 Task: open an excel sheet and write heading  Budget Tracker. Add Descriptions in a column and its values below  'Salary, Rent, Dining Out, Internet Bill, Groceries, Utilities Bill, Gas & Savings. 'Add Categories in next column and its values below  Income, Housing, Food, Utilities, Food, Utilities, Transportation & Savings. Add amount in next column and its values below  $2,500, $800, $100, $50, $200, $100, $100, $50 & $500. Add Dates in next column and its values below  2023-05-01, 2023-05-05, 2023-05-10, 2023-05-15, 2023-05-19, 2023-05-22, 2023-05-25 & 2023-05-30. Add Income/ Expense in next column and its values below  Income, Expense, Expense, Expense, Expense, Expense, Expense & IncomeSave page BankTransactions logbook
Action: Key pressed <Key.shift>Budget<Key.space><Key.shift>Tracker<Key.down><Key.shift><Key.shift>Descriptions<Key.down><Key.shift>Salary<Key.down><Key.shift>Rent<Key.down><Key.shift>Dining<Key.space><Key.shift_r>Out<Key.down><Key.shift_r>Iny<Key.backspace>ternet<Key.space><Key.shift_r><Key.shift_r><Key.shift_r><Key.shift_r><Key.shift_r><Key.shift_r>Bill<Key.down><Key.shift><Key.shift><Key.shift><Key.shift><Key.shift><Key.shift><Key.shift><Key.shift>Groceries<Key.down><Key.shift>Utilities<Key.space><Key.shift>Bill<Key.down><Key.shift>Gas<Key.down><Key.shift>Savings<Key.up><Key.up><Key.up><Key.down>
Screenshot: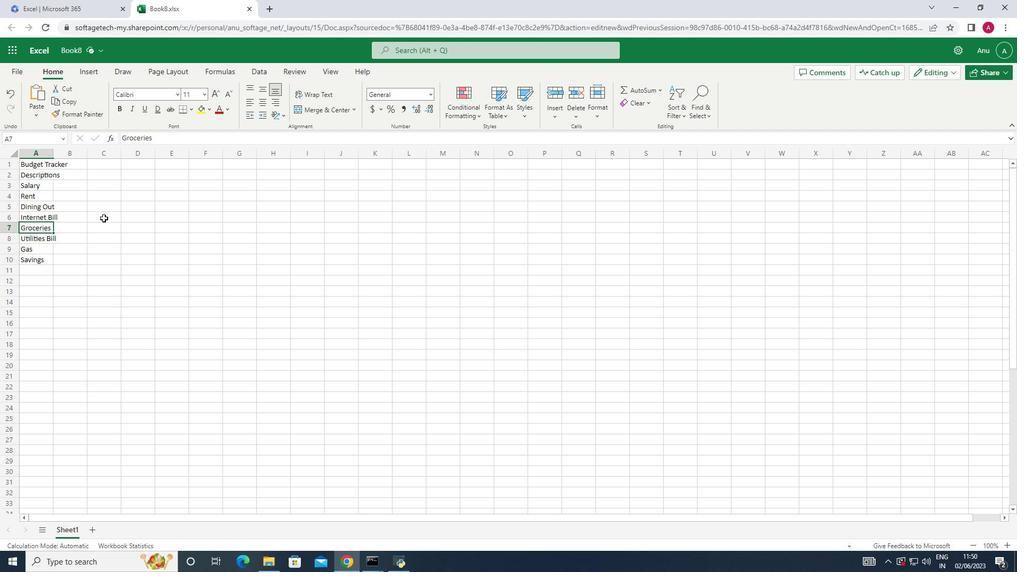 
Action: Mouse moved to (82, 171)
Screenshot: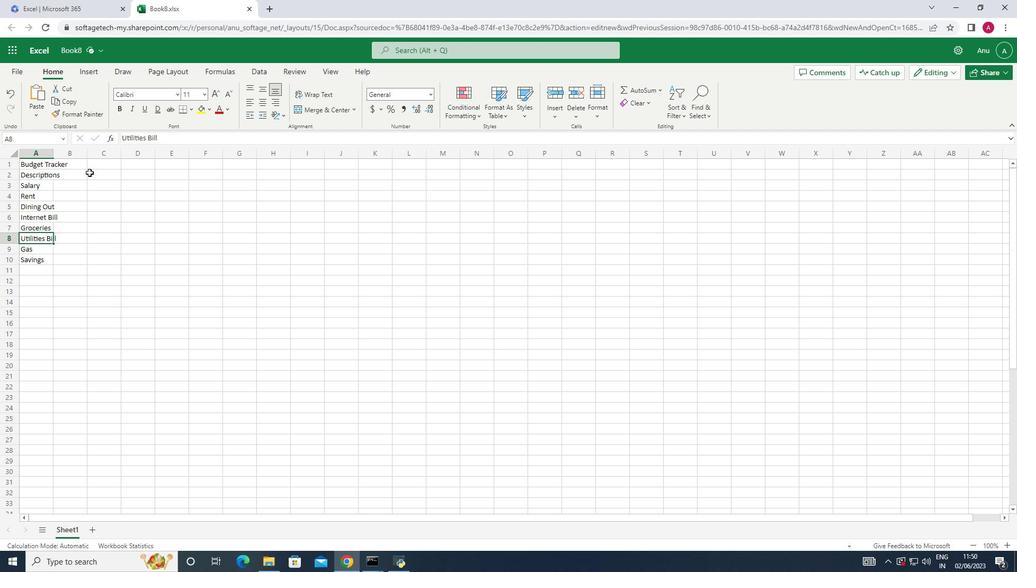 
Action: Mouse pressed left at (82, 171)
Screenshot: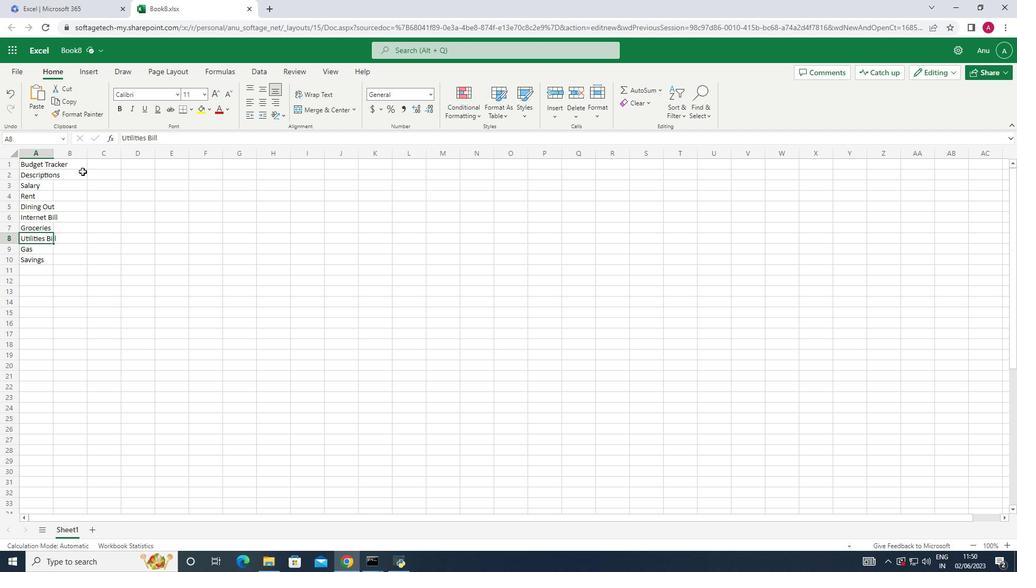 
Action: Mouse moved to (54, 152)
Screenshot: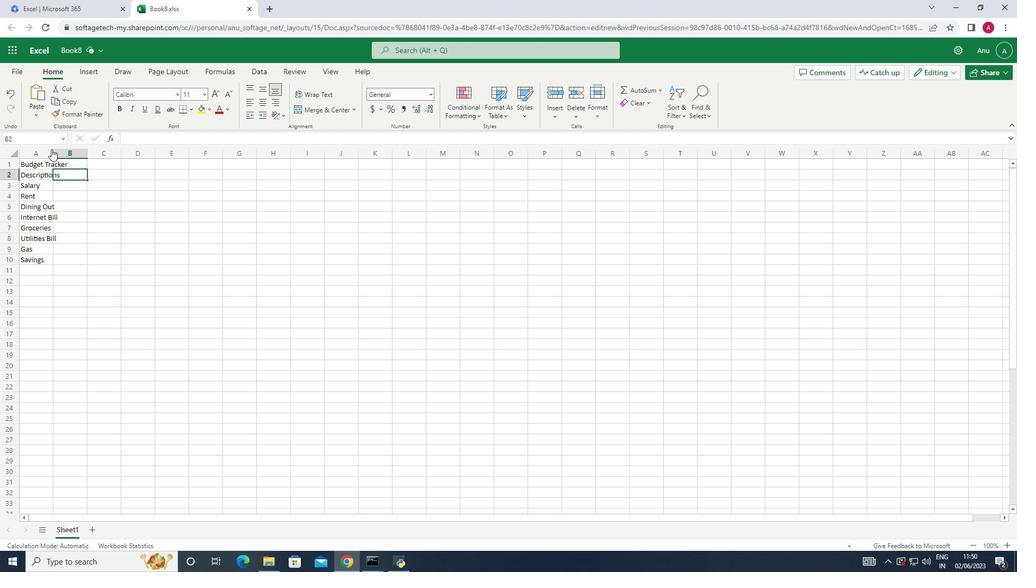 
Action: Mouse pressed left at (54, 152)
Screenshot: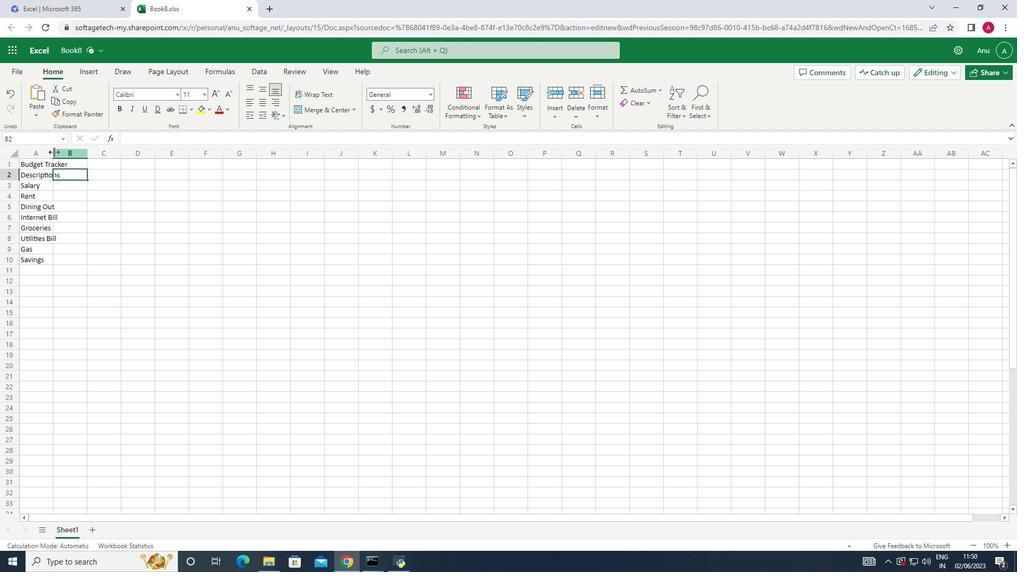 
Action: Mouse pressed left at (54, 152)
Screenshot: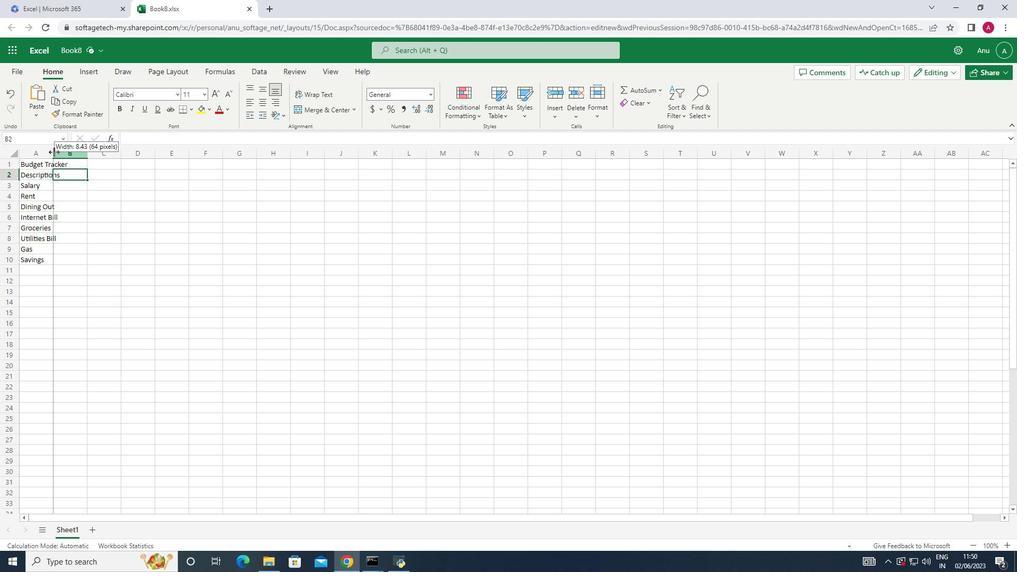 
Action: Key pressed <Key.shift>Categories<Key.down><Key.shift_r>Income<Key.down><Key.shift>Housing<Key.down><Key.shift>G<Key.backspace><Key.shift><Key.shift><Key.shift><Key.shift><Key.shift><Key.shift><Key.shift><Key.shift><Key.shift><Key.shift><Key.shift>Food<Key.down><Key.shift_r><Key.shift_r><Key.shift_r><Key.shift_r><Key.shift_r><Key.shift_r><Key.shift_r>Ul<Key.backspace>tilities<Key.down><Key.shift>Food<Key.down><Key.shift><Key.shift>Utilities<Key.down><Key.shift>Transportation<Key.down><Key.shift>Savings
Screenshot: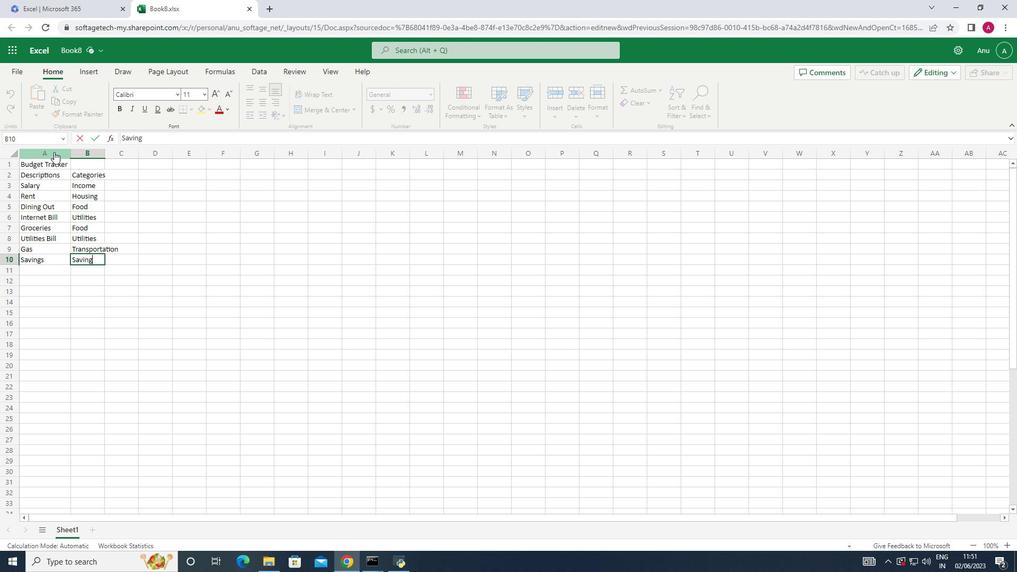 
Action: Mouse moved to (123, 173)
Screenshot: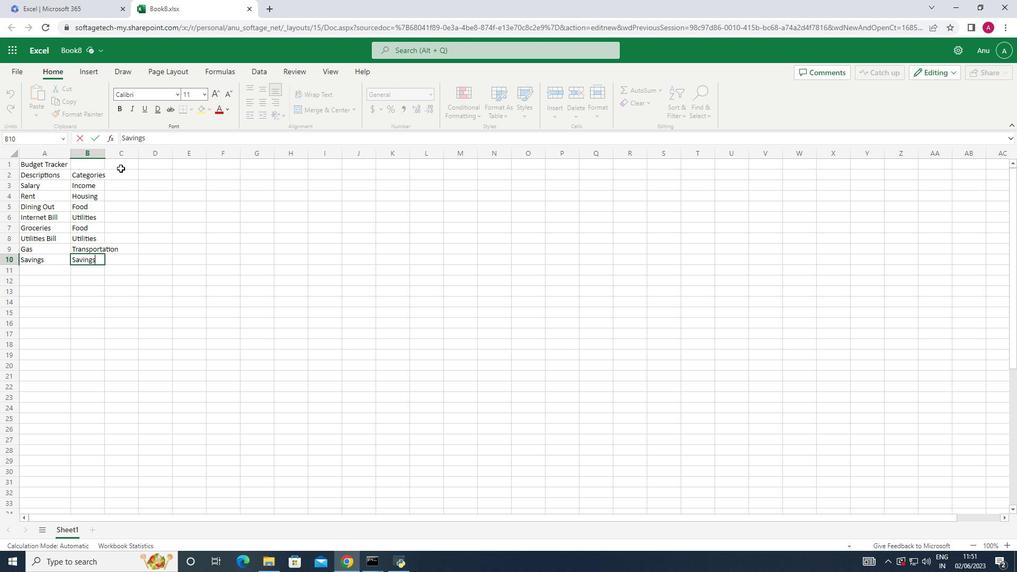 
Action: Mouse pressed left at (123, 173)
Screenshot: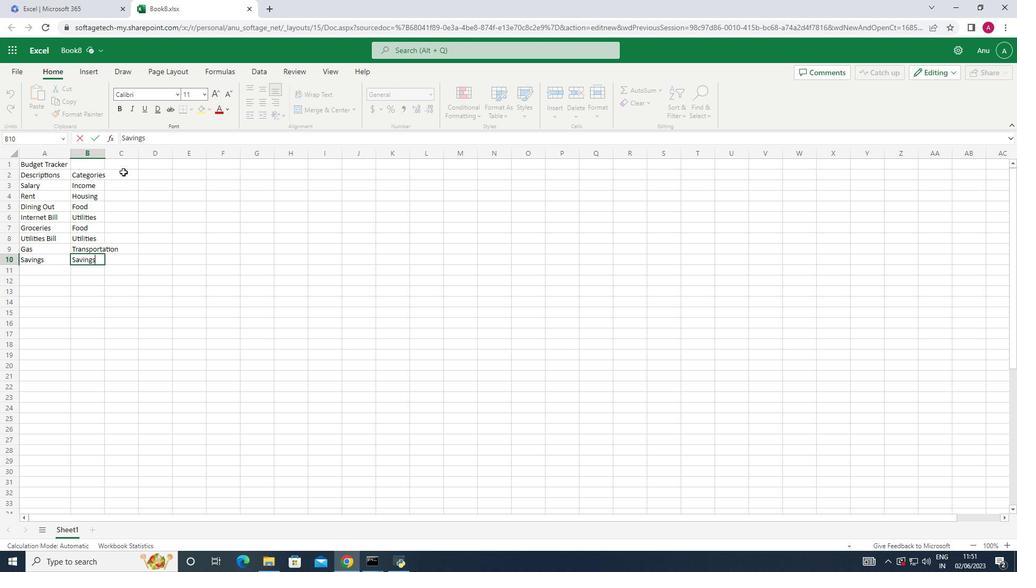
Action: Mouse moved to (104, 153)
Screenshot: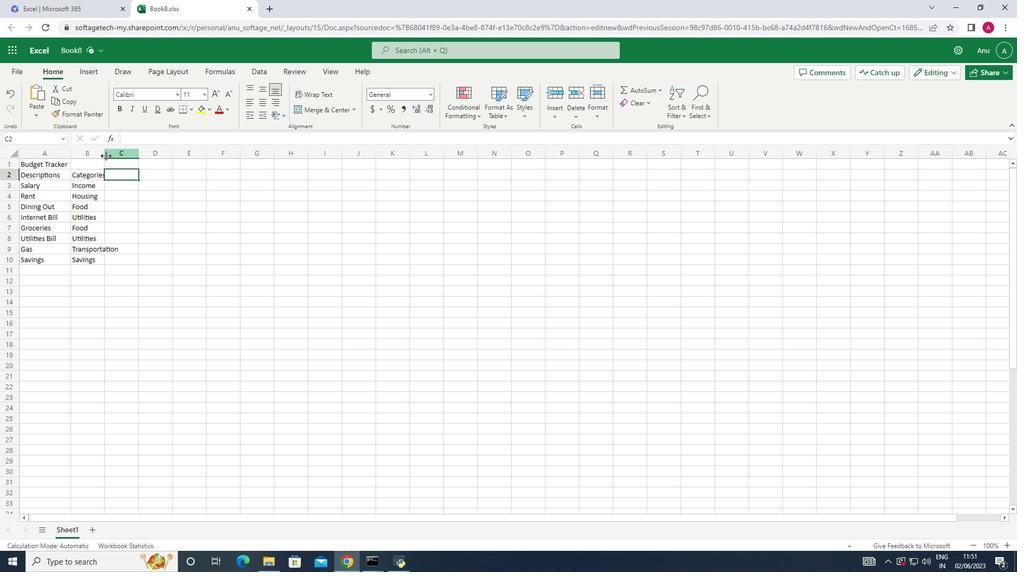 
Action: Mouse pressed left at (104, 153)
Screenshot: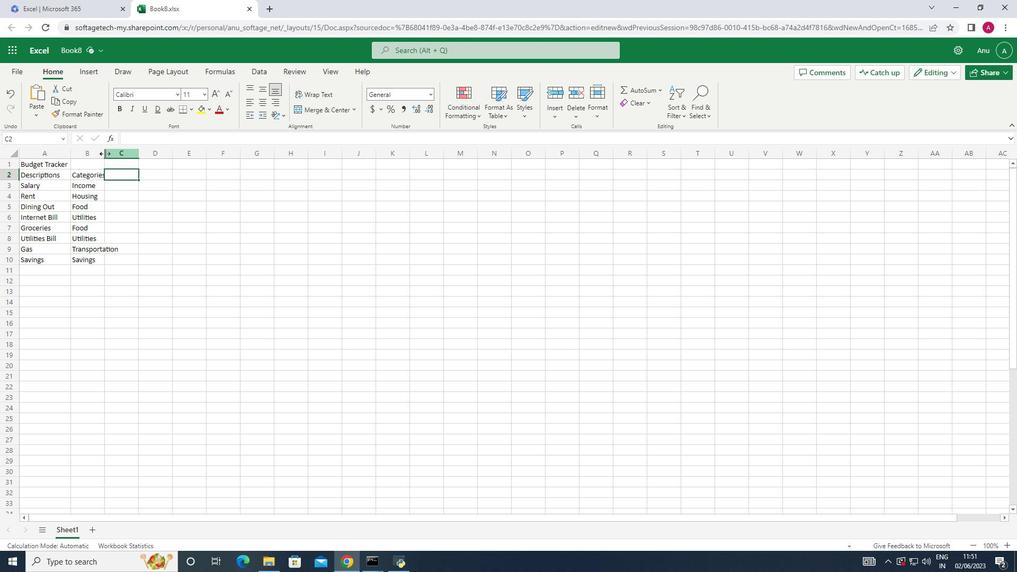 
Action: Mouse pressed left at (104, 153)
Screenshot: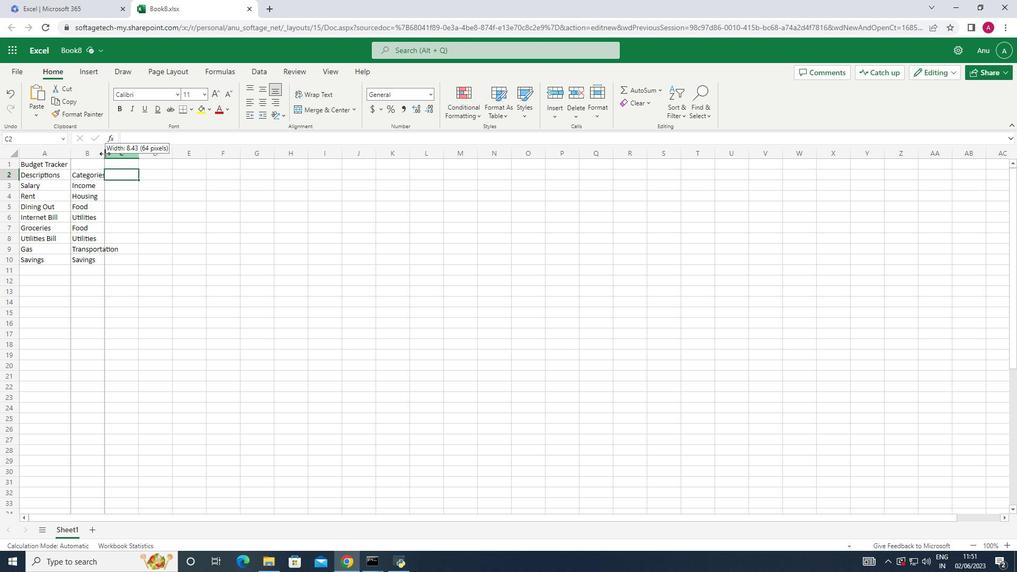 
Action: Mouse moved to (143, 182)
Screenshot: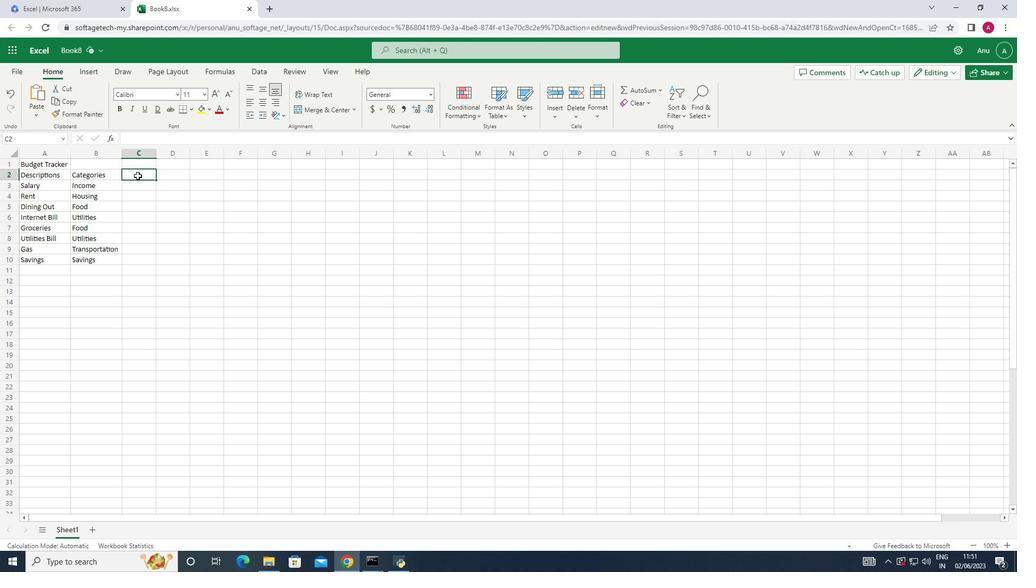 
Action: Key pressed <Key.shift>Amount<Key.down>2500<Key.down>800<Key.down>100<Key.down>50<Key.down>200<Key.down>100<Key.down>1000<Key.backspace><Key.down>500
Screenshot: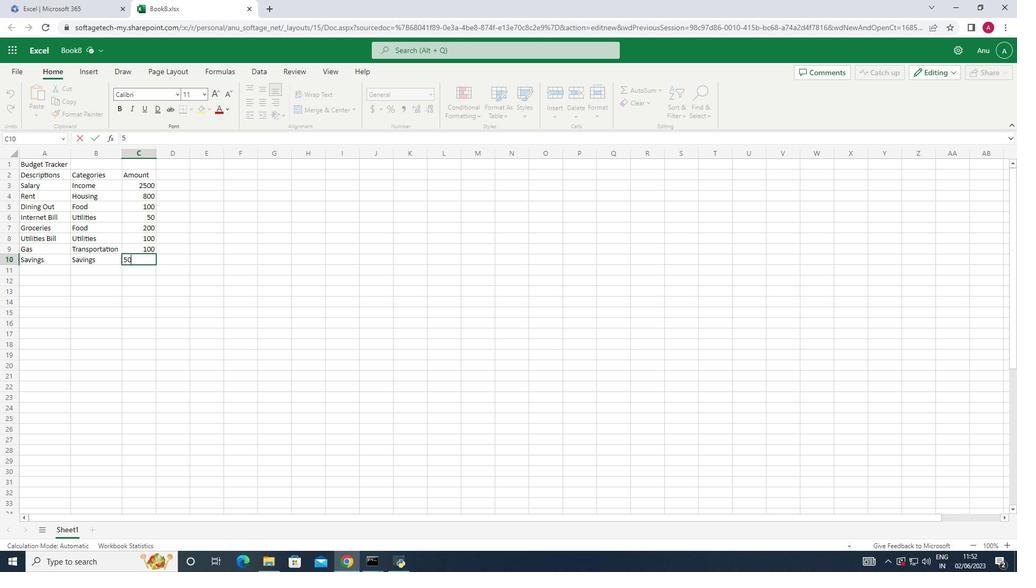 
Action: Mouse moved to (174, 180)
Screenshot: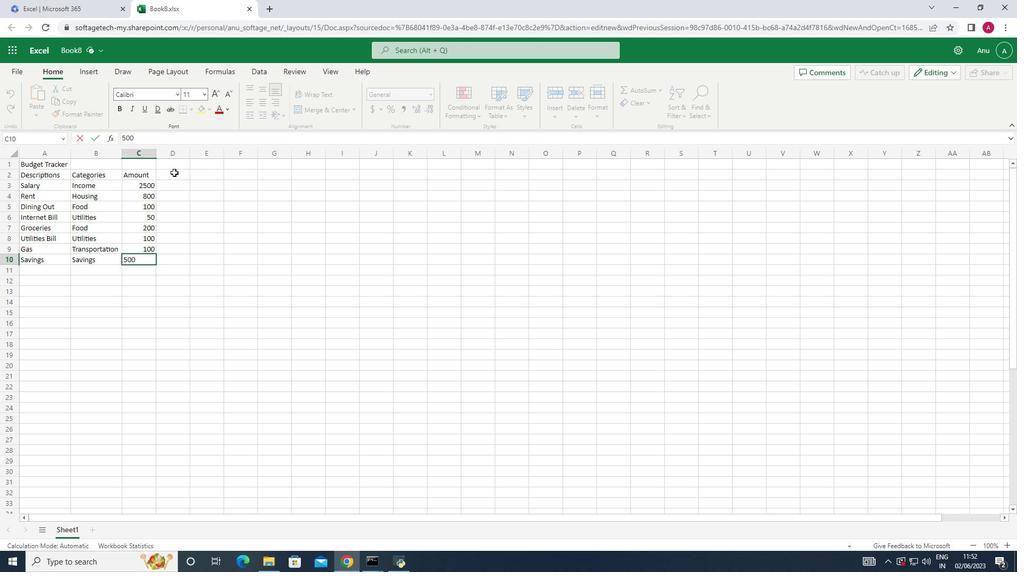 
Action: Mouse pressed left at (174, 180)
Screenshot: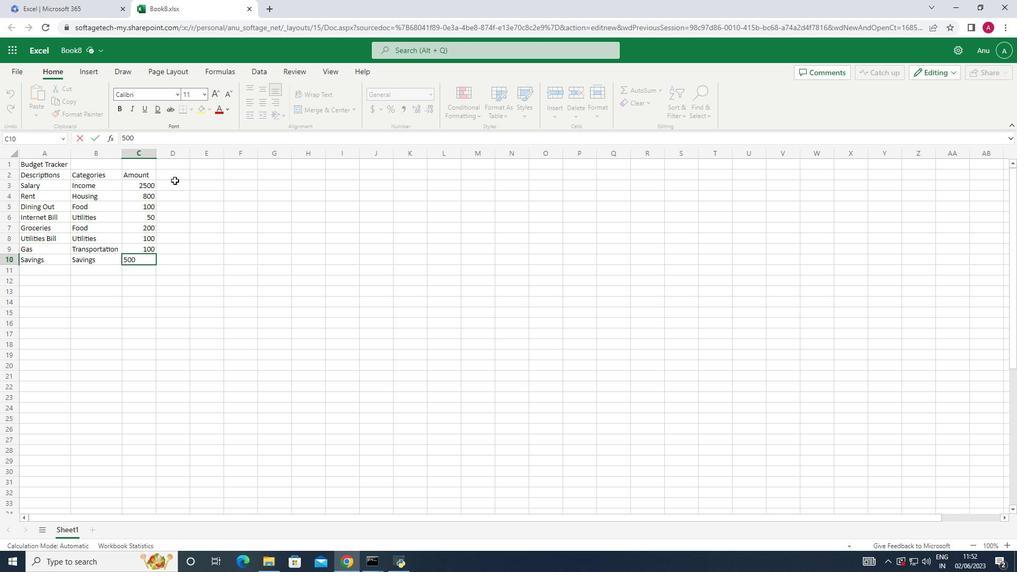 
Action: Mouse moved to (156, 152)
Screenshot: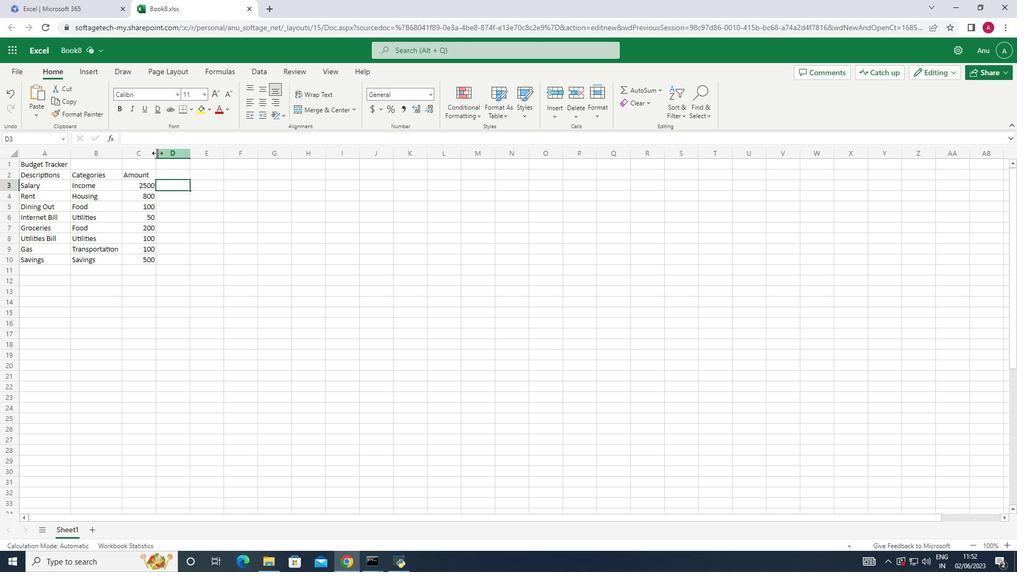 
Action: Mouse pressed left at (156, 152)
Screenshot: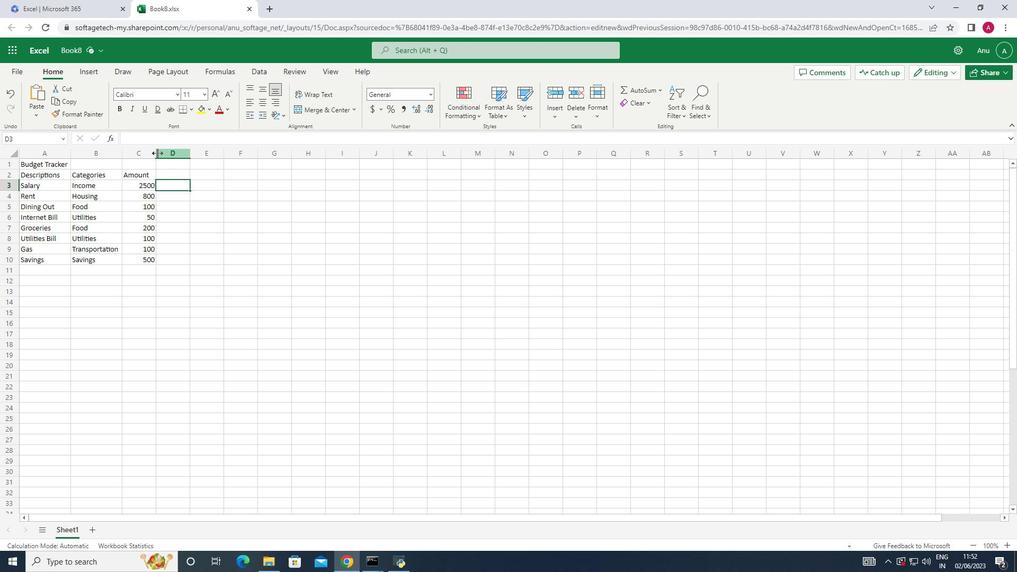 
Action: Mouse moved to (172, 172)
Screenshot: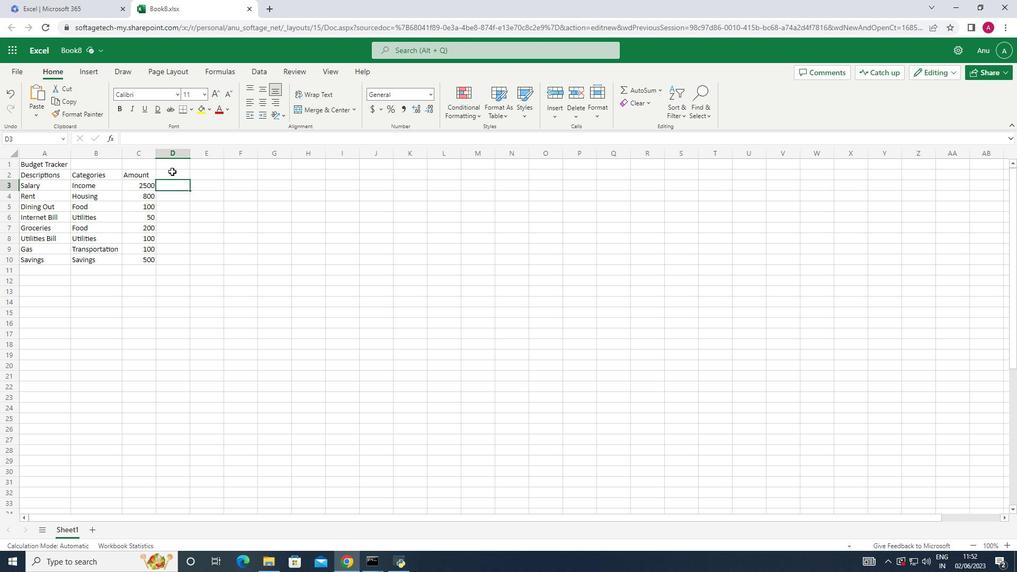 
Action: Mouse pressed left at (172, 172)
Screenshot: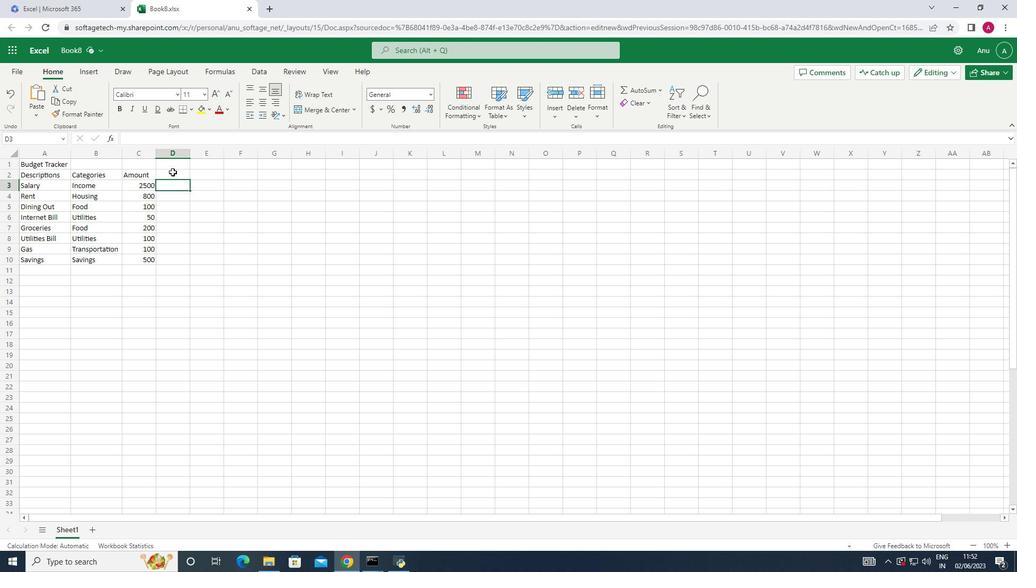 
Action: Mouse moved to (144, 189)
Screenshot: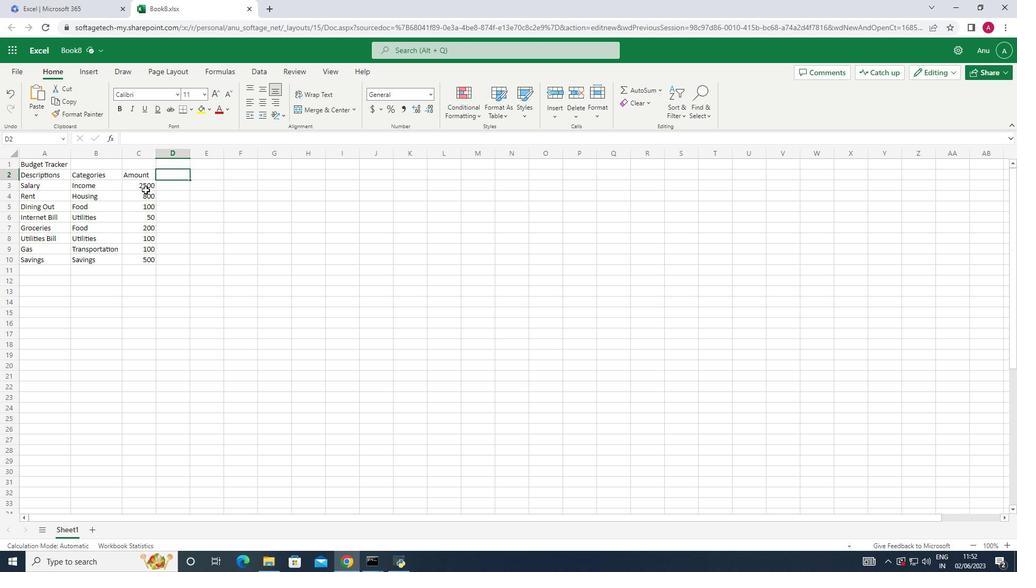
Action: Mouse pressed left at (144, 189)
Screenshot: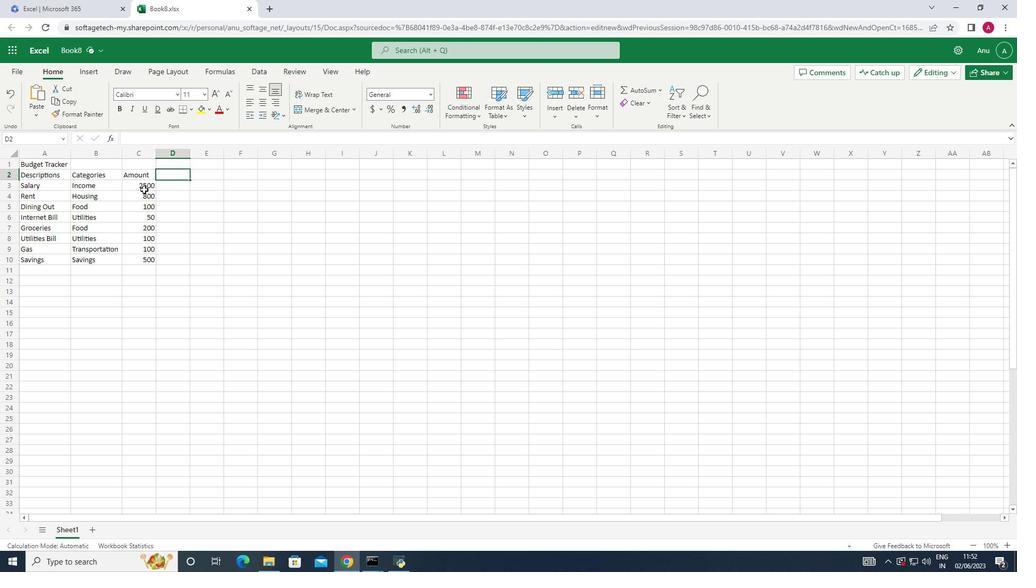 
Action: Mouse moved to (371, 108)
Screenshot: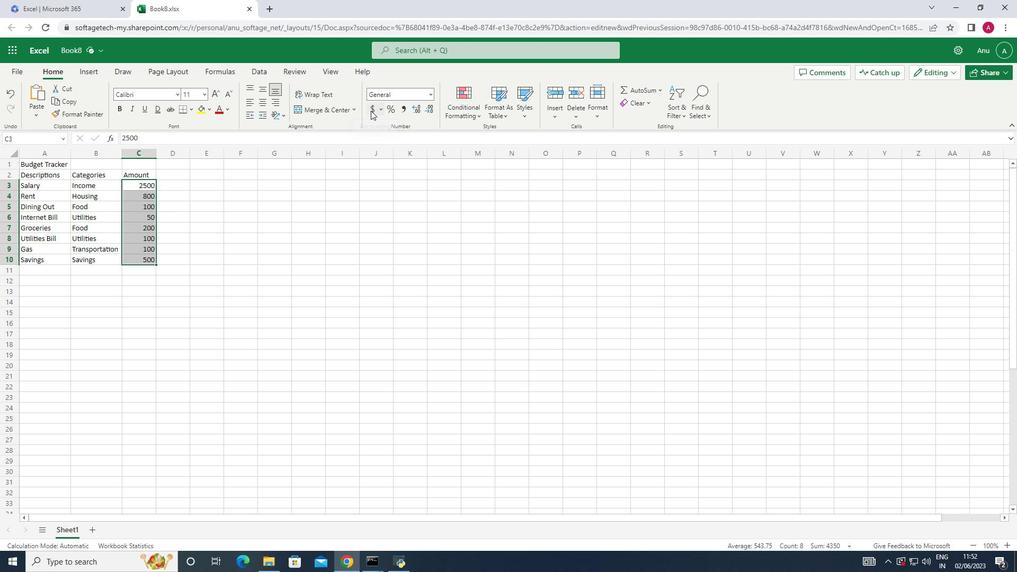 
Action: Mouse pressed left at (371, 108)
Screenshot: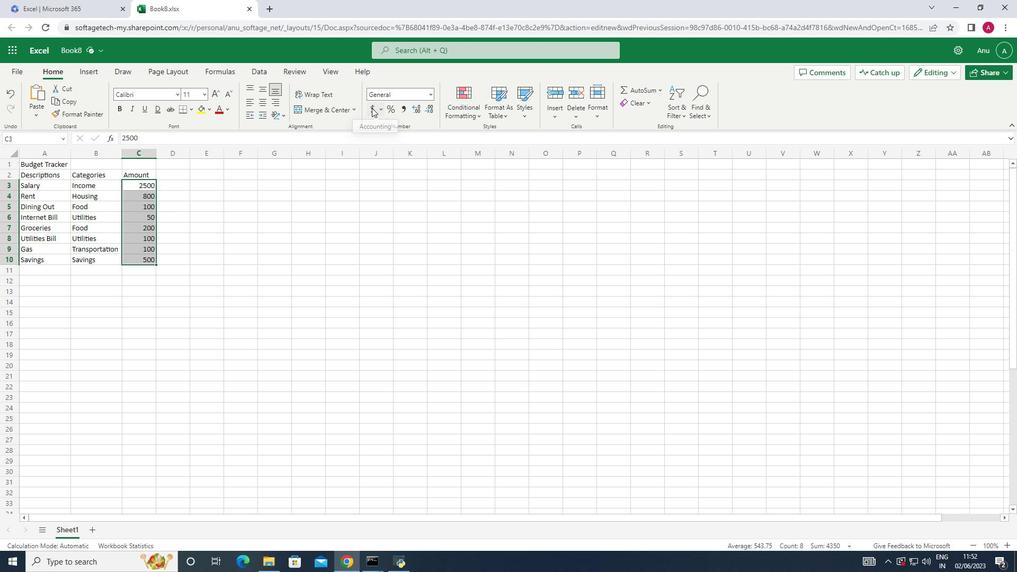 
Action: Mouse moved to (381, 121)
Screenshot: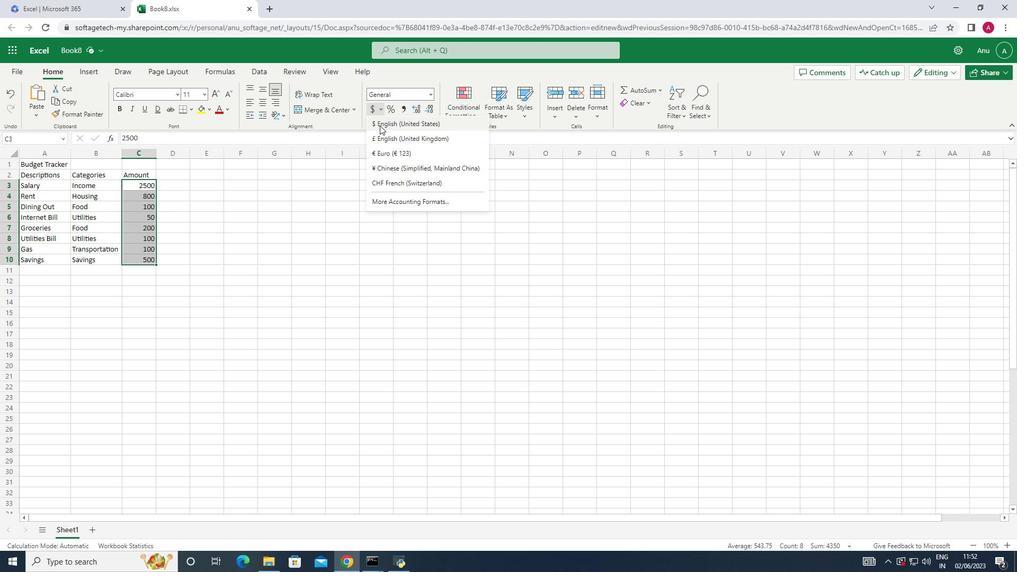
Action: Mouse pressed left at (381, 121)
Screenshot: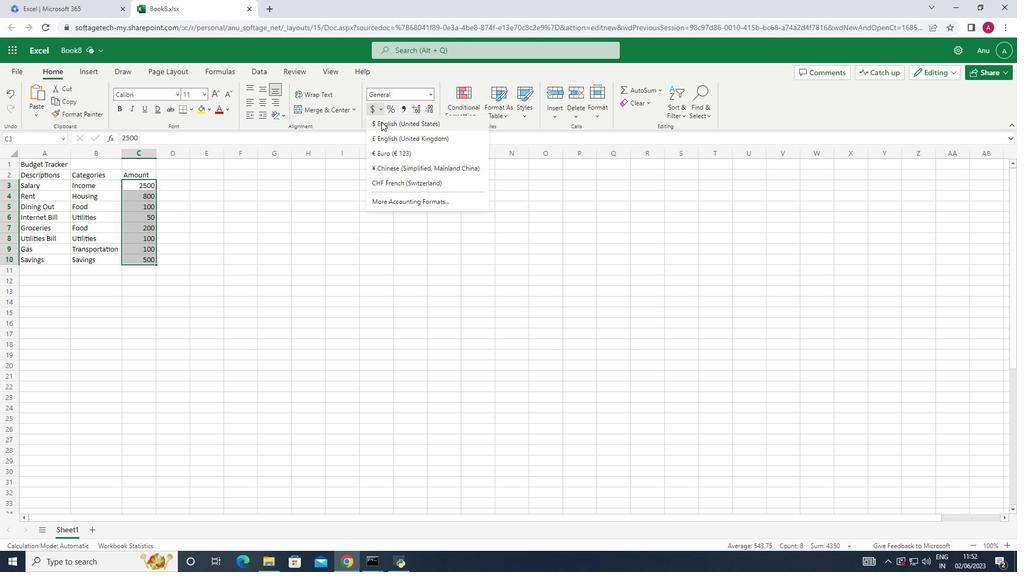 
Action: Mouse moved to (172, 174)
Screenshot: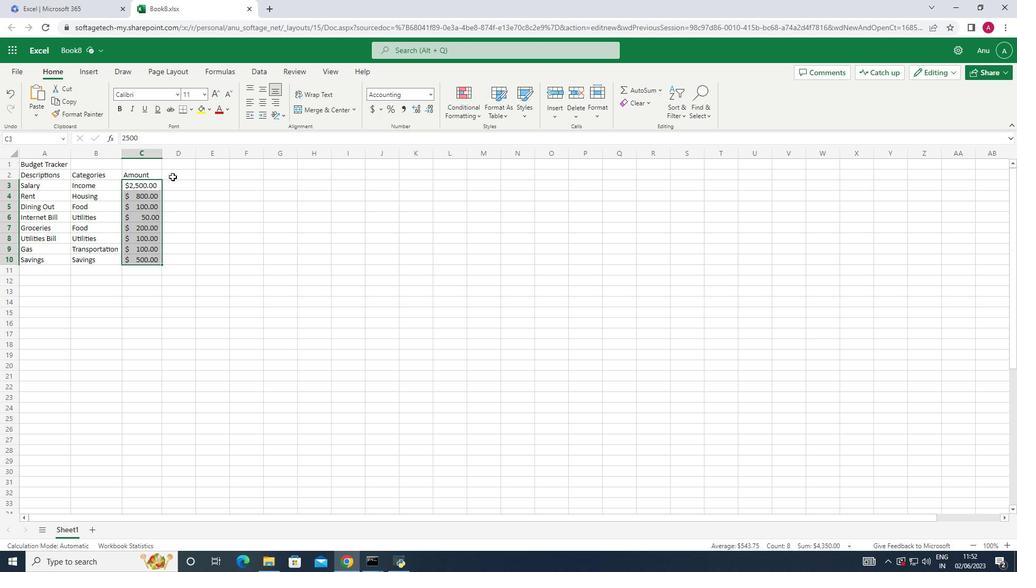 
Action: Mouse pressed left at (172, 174)
Screenshot: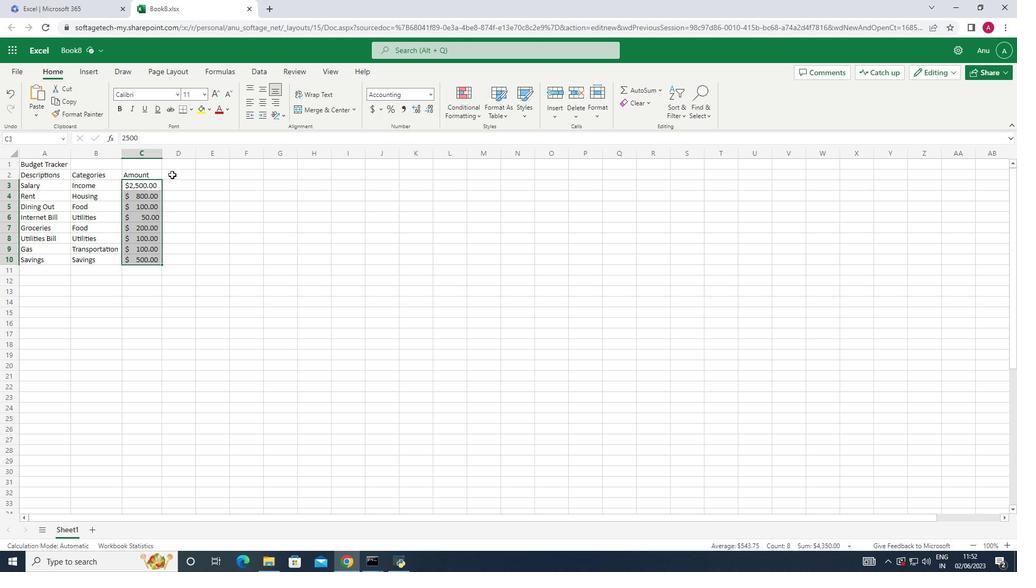 
Action: Mouse moved to (176, 161)
Screenshot: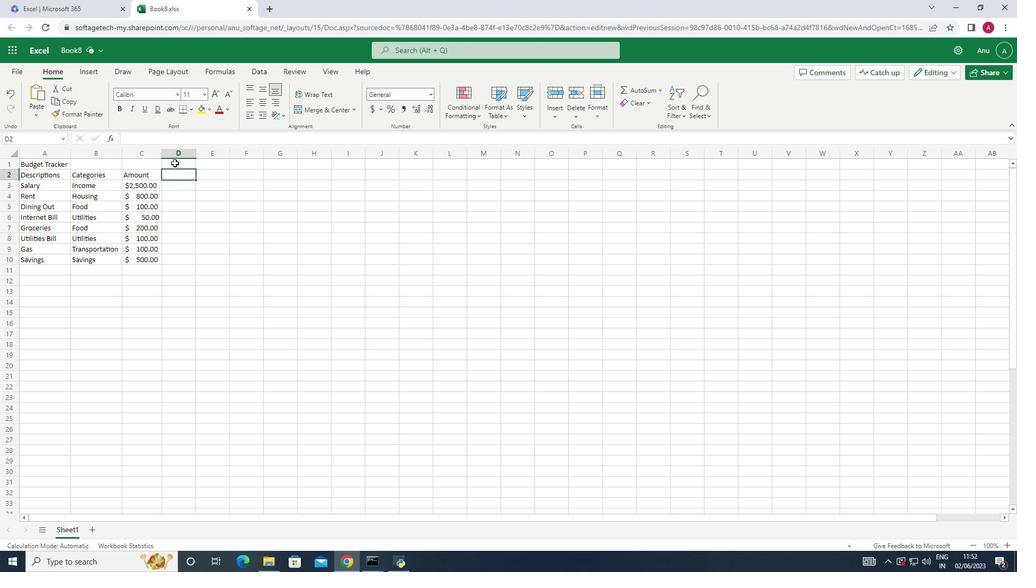 
Action: Key pressed <Key.shift><Key.shift><Key.shift><Key.shift><Key.shift><Key.shift>Dates<Key.down>1/5/2023<Key.down>5/5/2023<Key.down>10/5/2023<Key.down>15/5/2023<Key.down>19/5/2023<Key.down>22/5/2023<Key.down>25/5/2023<Key.down>30/5/2023
Screenshot: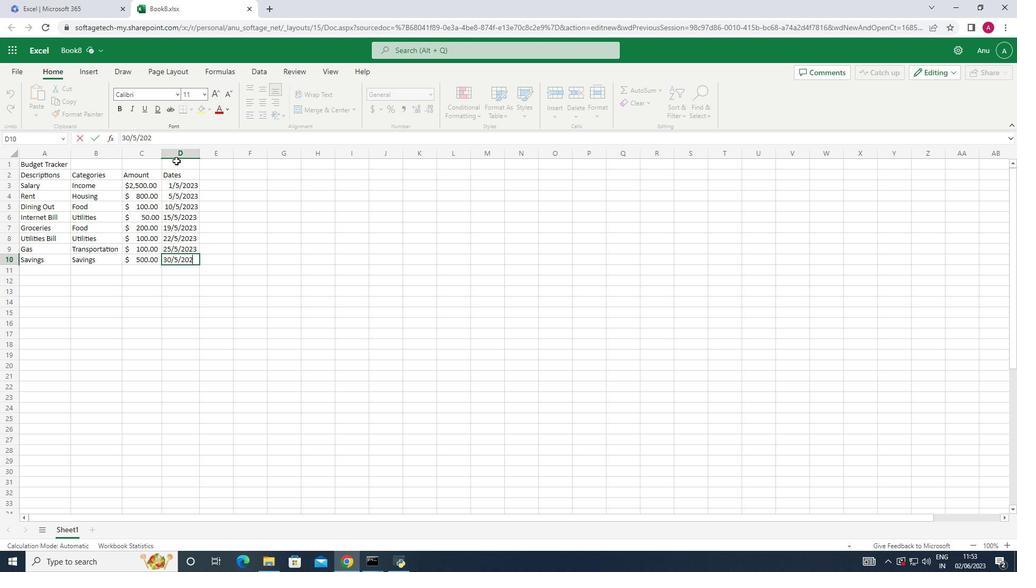 
Action: Mouse moved to (239, 186)
Screenshot: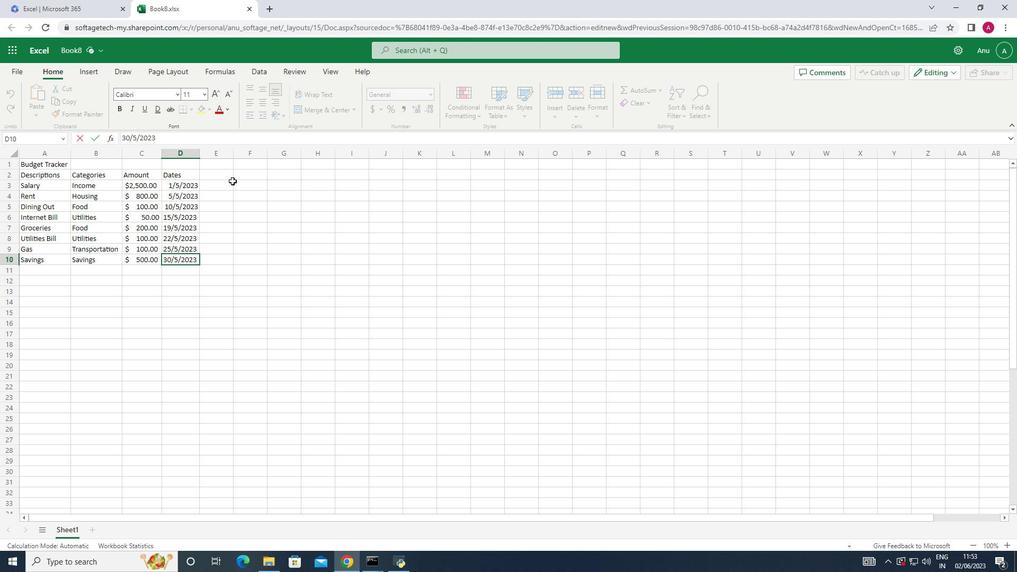 
Action: Mouse pressed left at (239, 186)
Screenshot: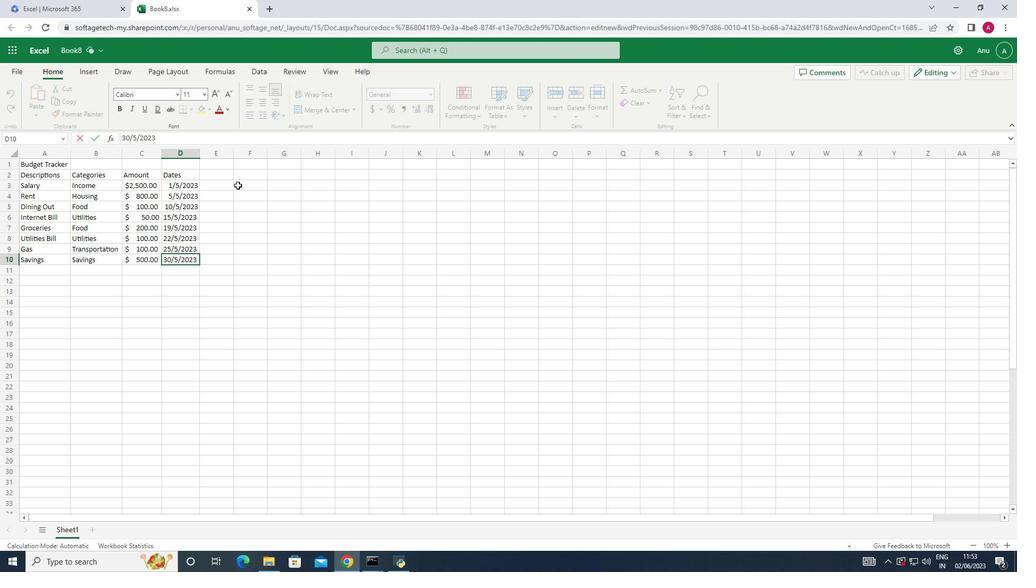 
Action: Mouse moved to (198, 156)
Screenshot: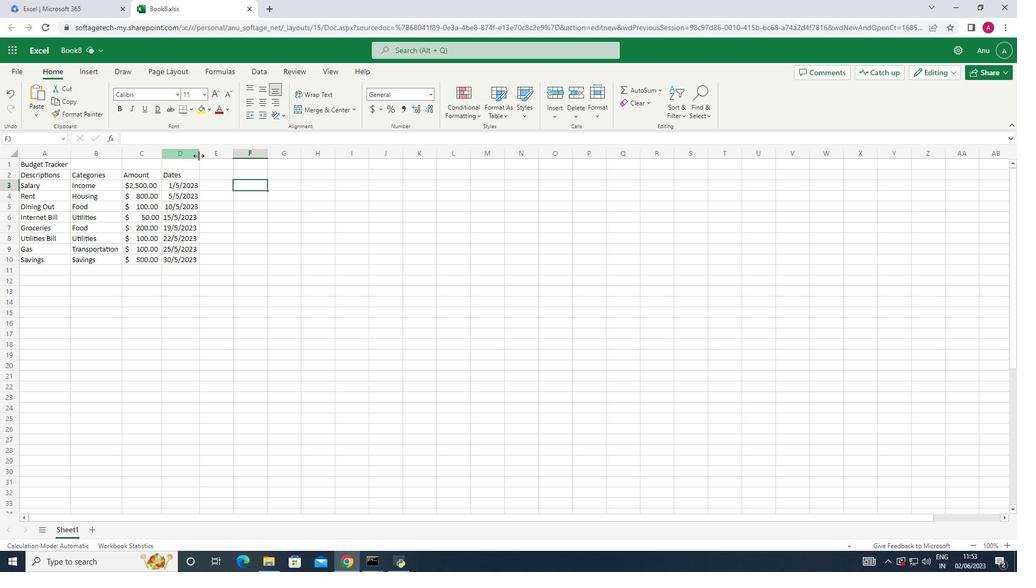 
Action: Mouse pressed left at (198, 156)
Screenshot: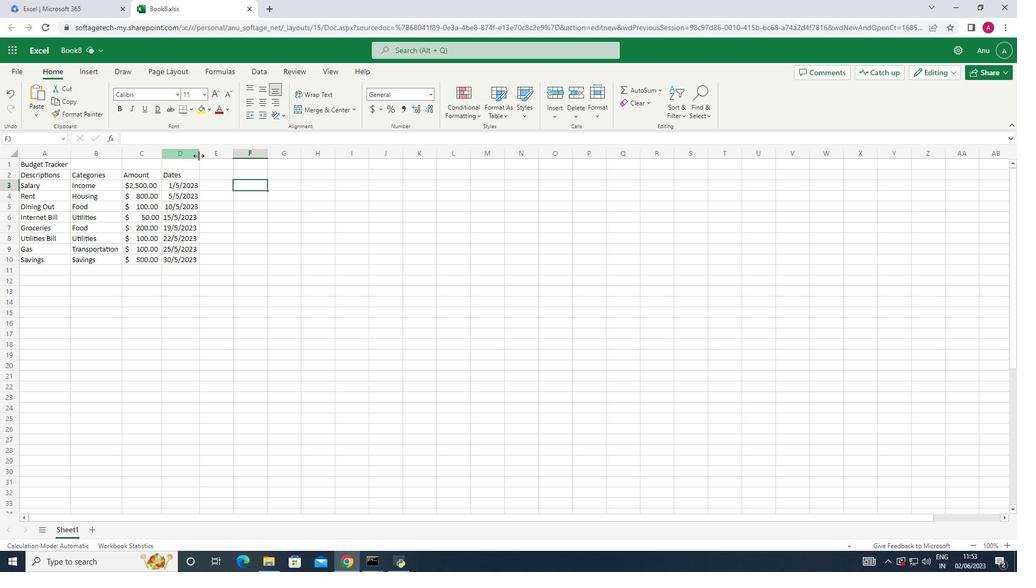 
Action: Mouse pressed left at (198, 156)
Screenshot: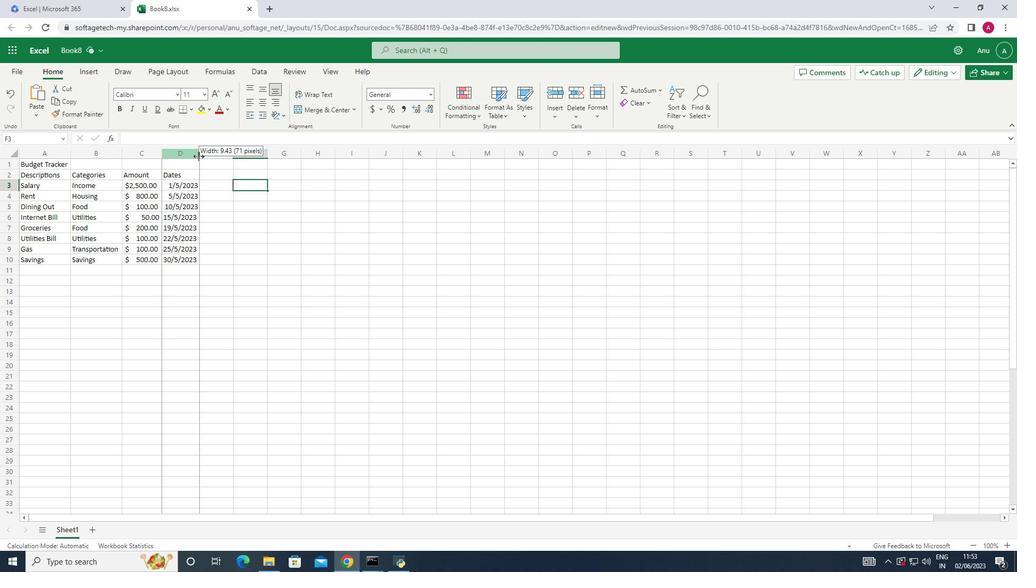
Action: Mouse moved to (221, 174)
Screenshot: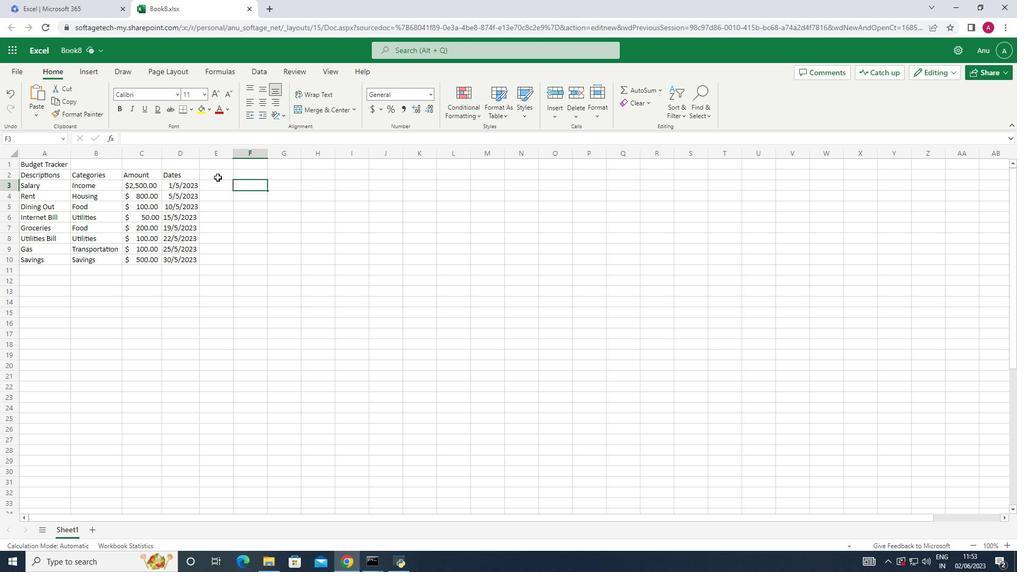 
Action: Mouse pressed left at (221, 174)
Screenshot: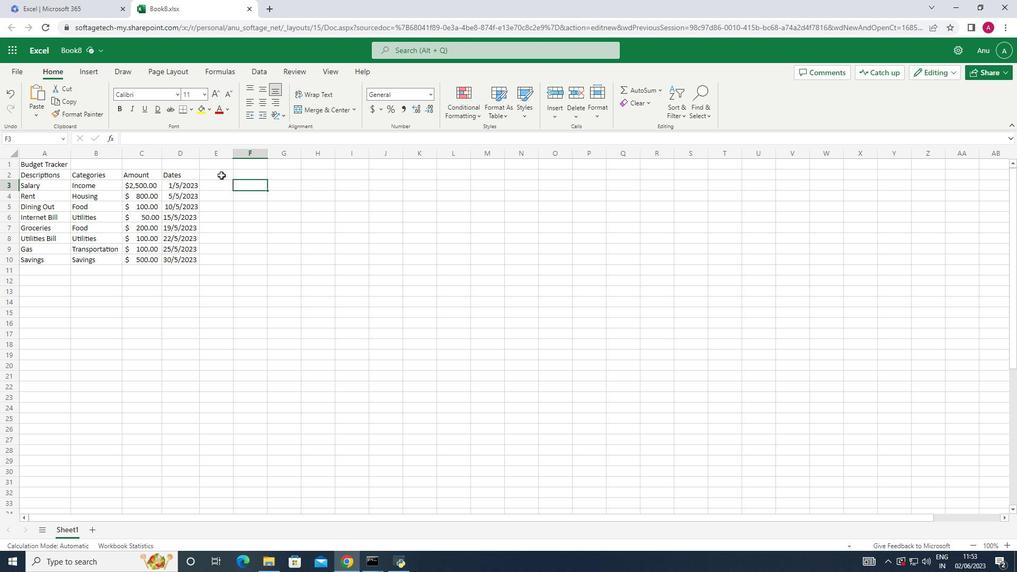 
Action: Mouse moved to (222, 174)
Screenshot: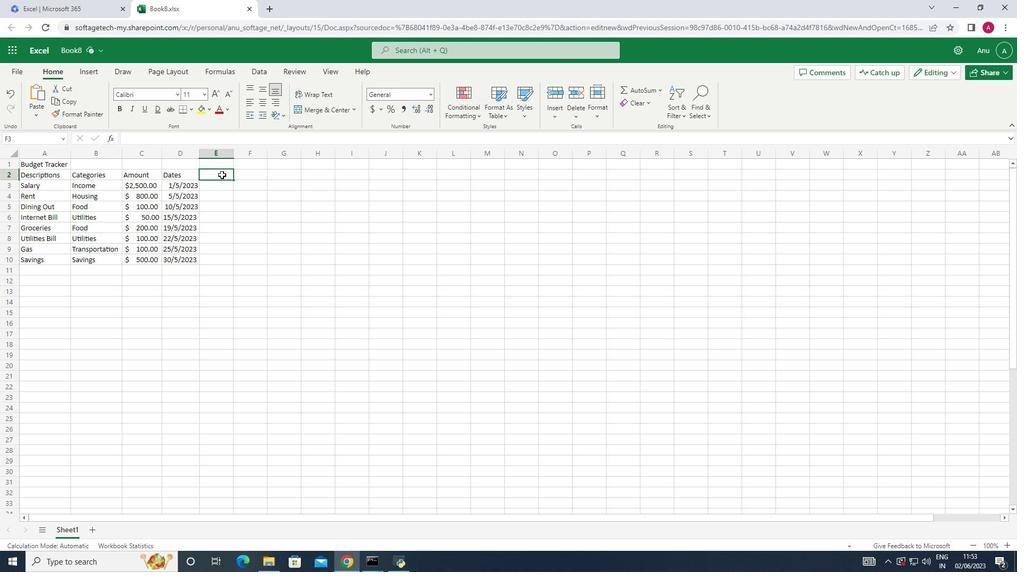 
Action: Key pressed <Key.shift_r>Iv<Key.backspace>come/<Key.shift>Expense<Key.down><Key.shift_r>Income<Key.down>ex<Key.backspace><Key.backspace><Key.shift>Expense<Key.down>e<Key.down>e<Key.down>e<Key.down>e<Key.down>e<Key.down><Key.shift_r>Inc
Screenshot: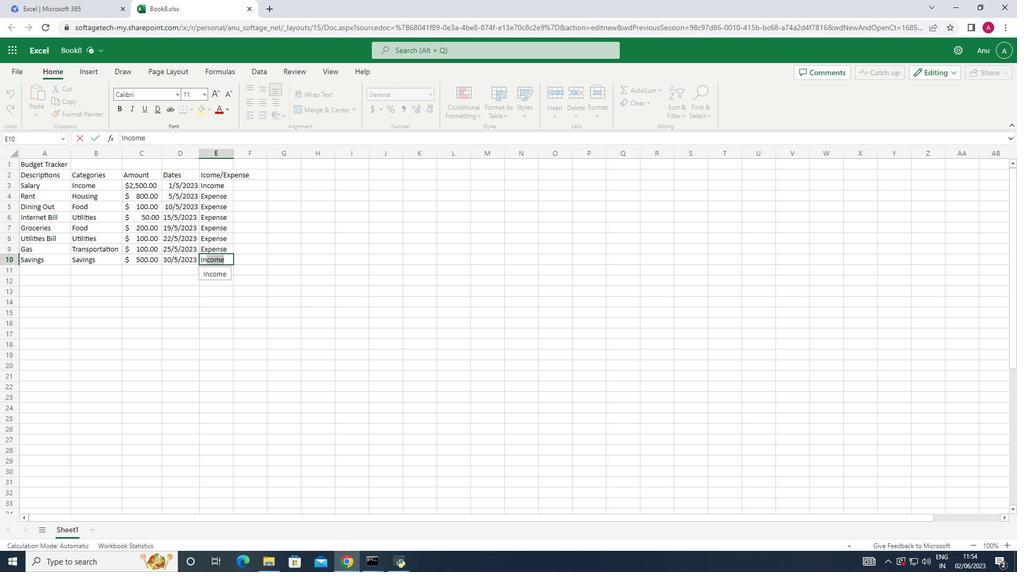 
Action: Mouse moved to (199, 308)
Screenshot: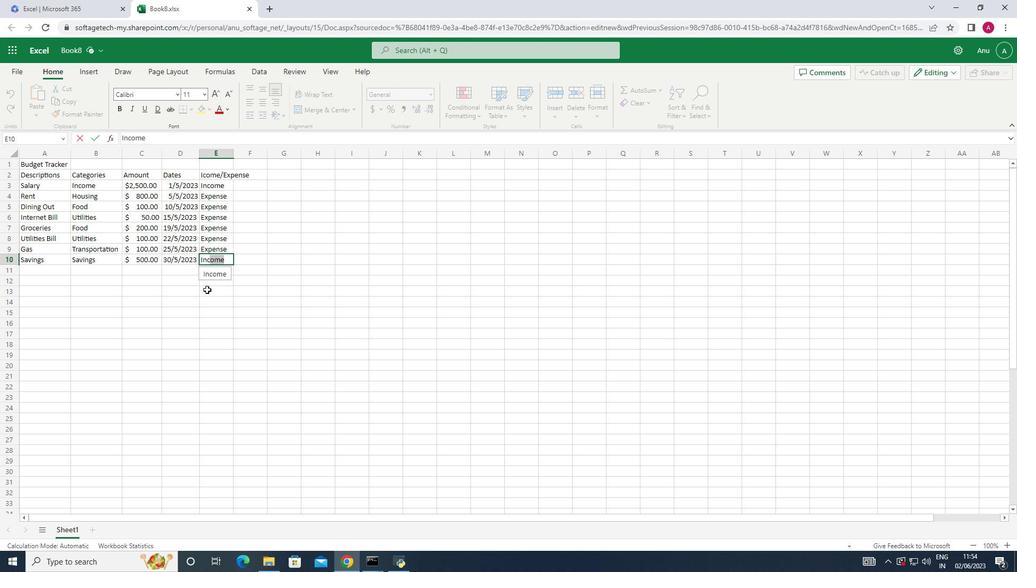 
Action: Mouse pressed left at (199, 308)
Screenshot: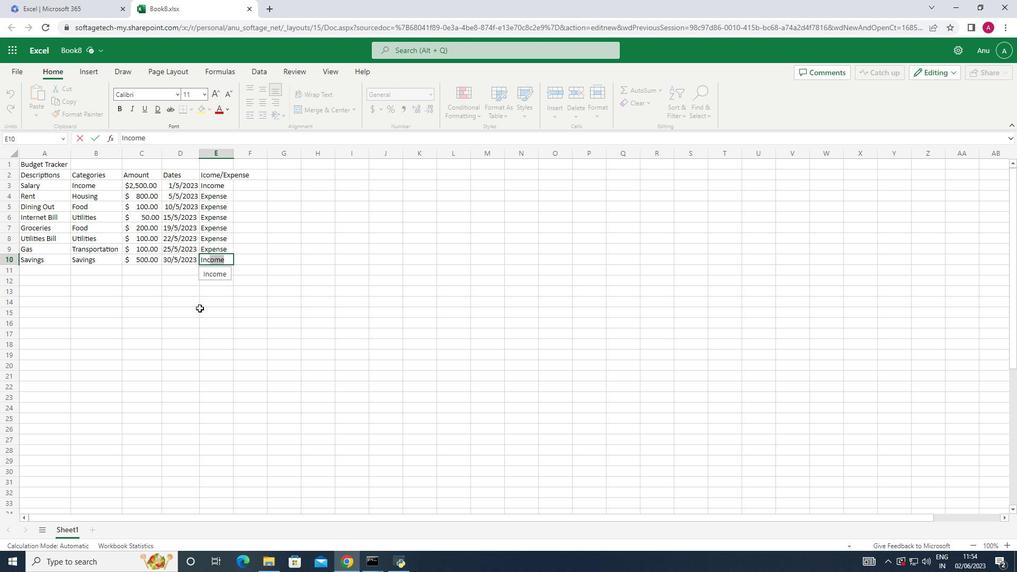 
Action: Mouse moved to (234, 155)
Screenshot: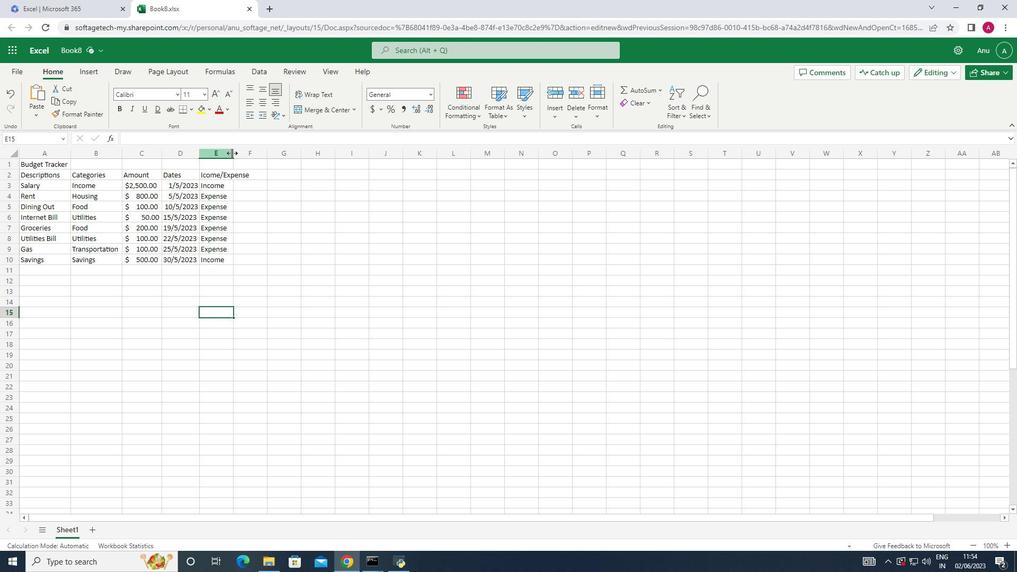 
Action: Mouse pressed left at (234, 155)
Screenshot: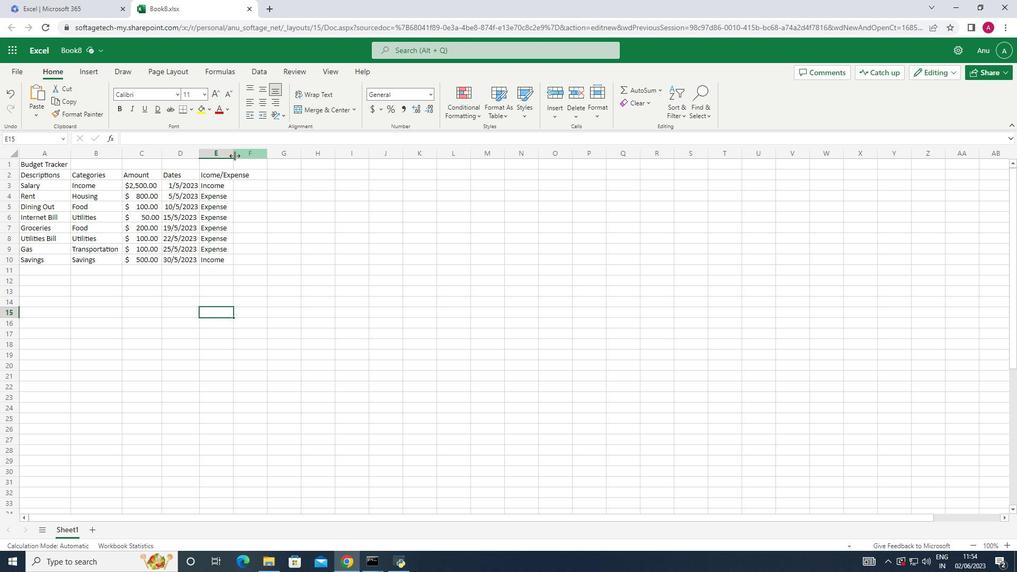 
Action: Mouse pressed left at (234, 155)
Screenshot: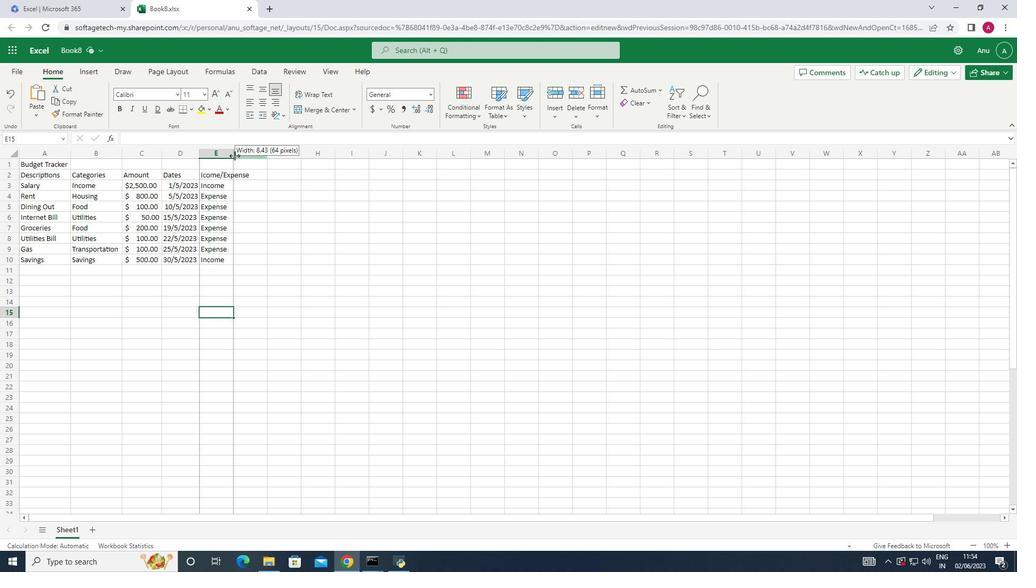 
Action: Mouse moved to (17, 72)
Screenshot: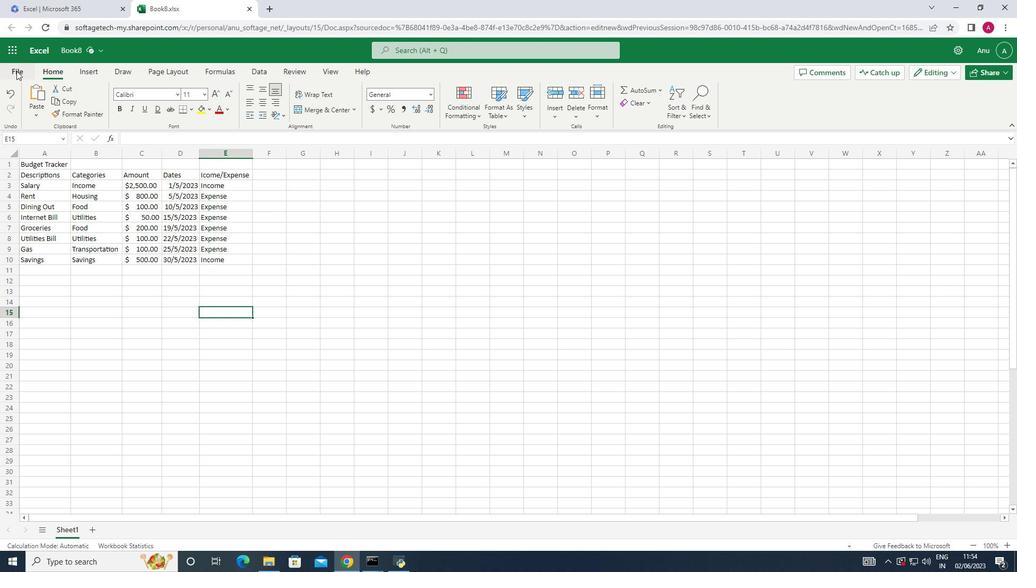 
Action: Mouse pressed left at (17, 72)
Screenshot: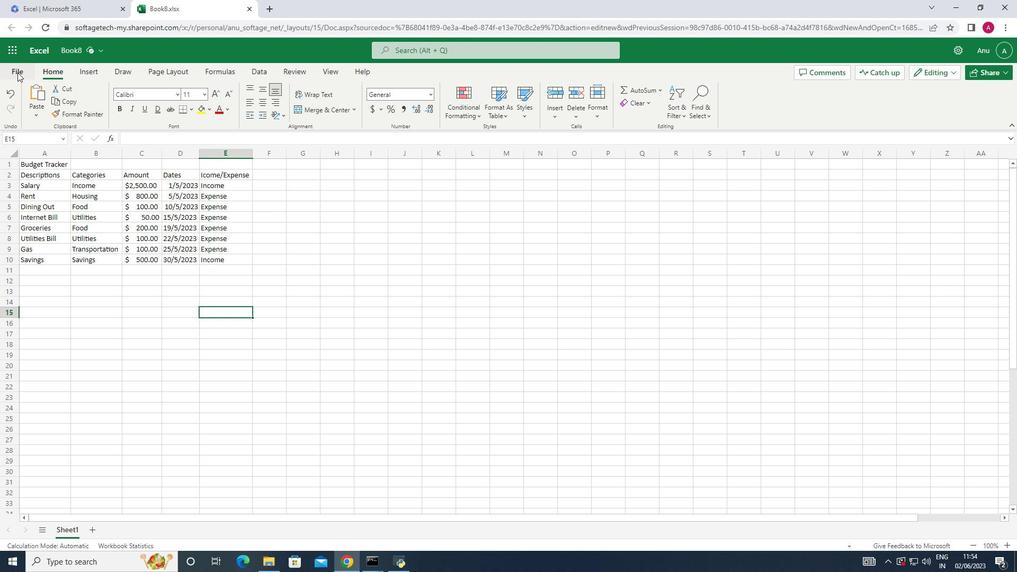 
Action: Mouse moved to (40, 168)
Screenshot: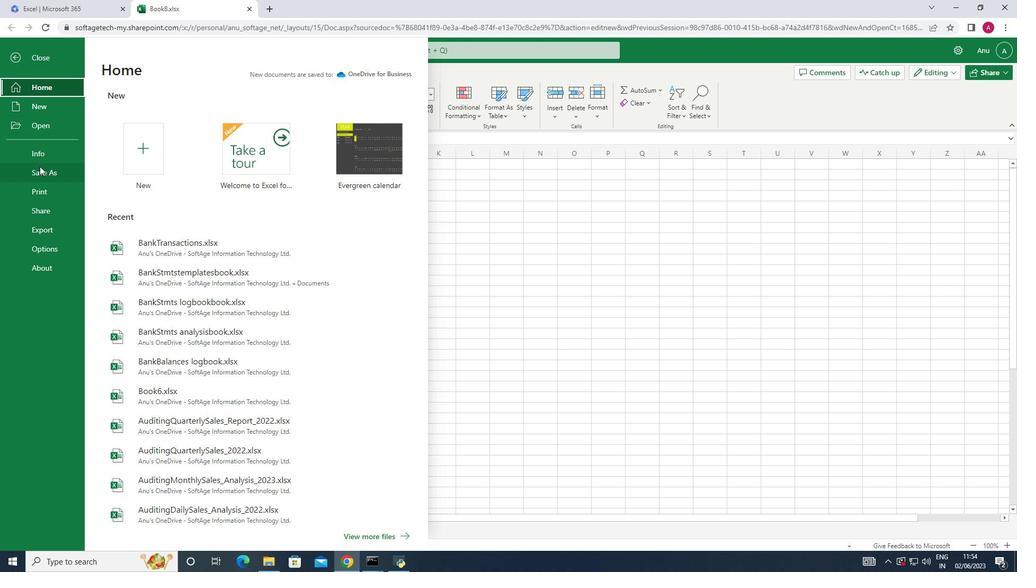
Action: Mouse pressed left at (40, 168)
Screenshot: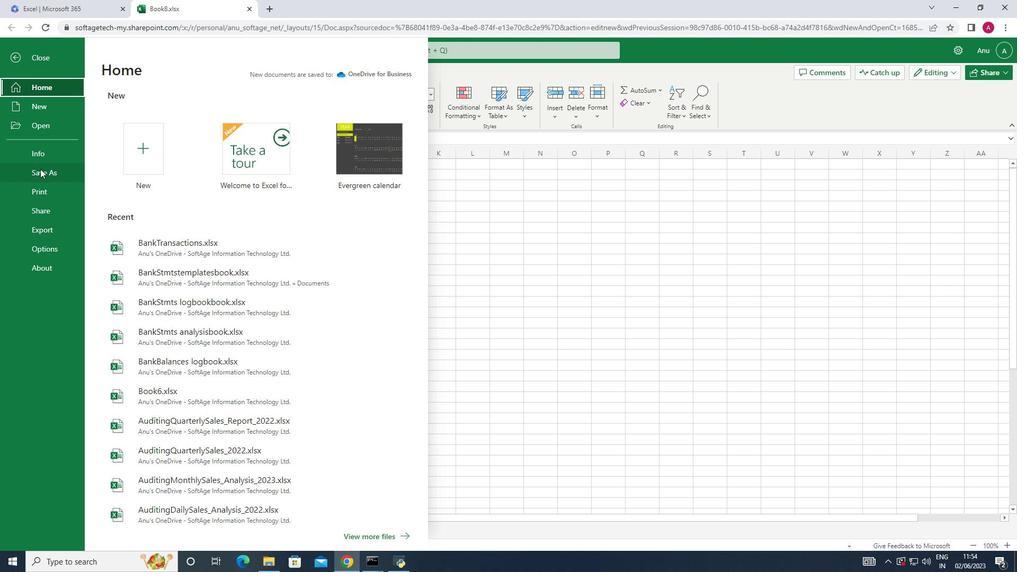 
Action: Mouse moved to (52, 168)
Screenshot: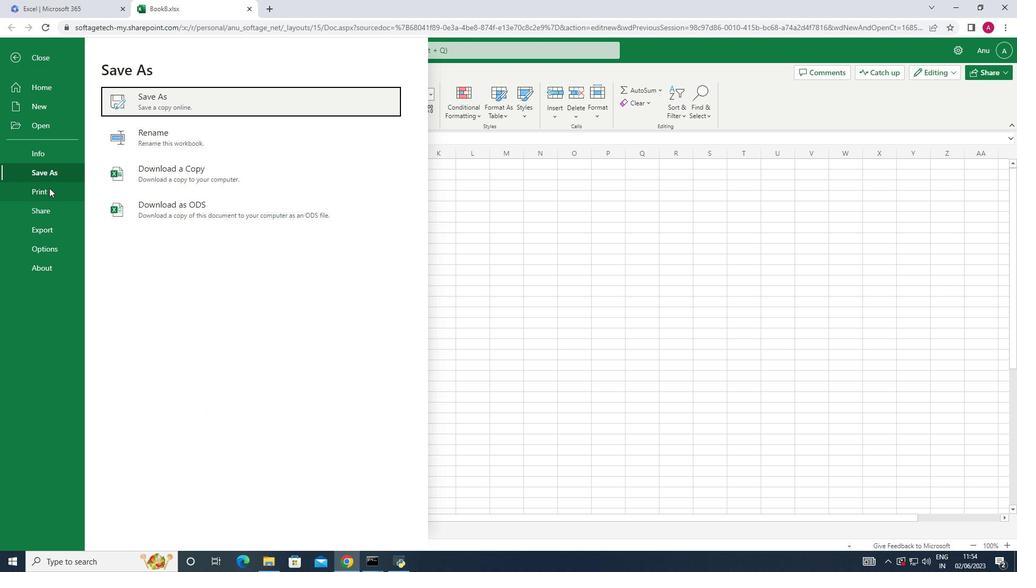 
Action: Mouse pressed left at (52, 168)
Screenshot: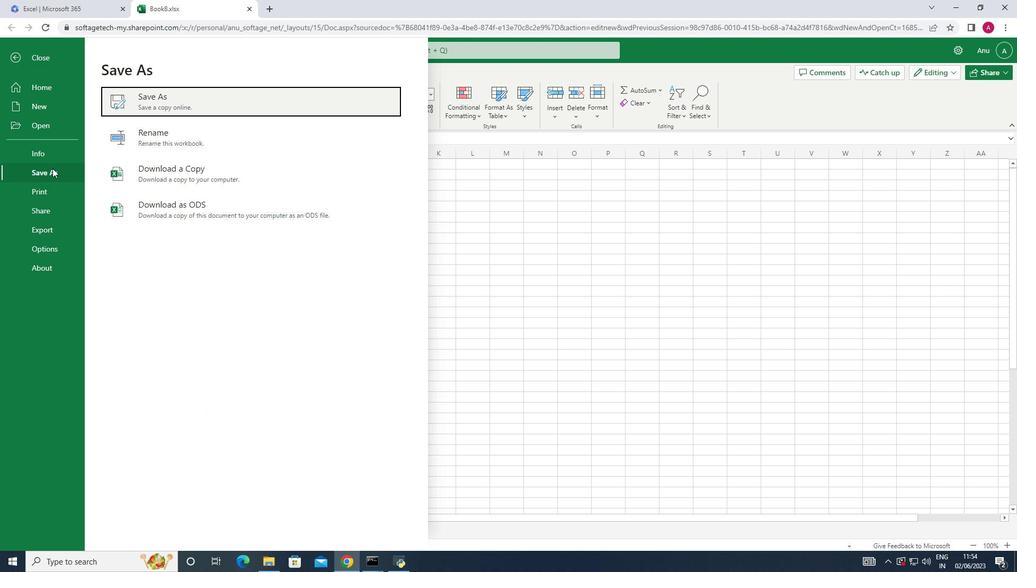 
Action: Mouse moved to (177, 137)
Screenshot: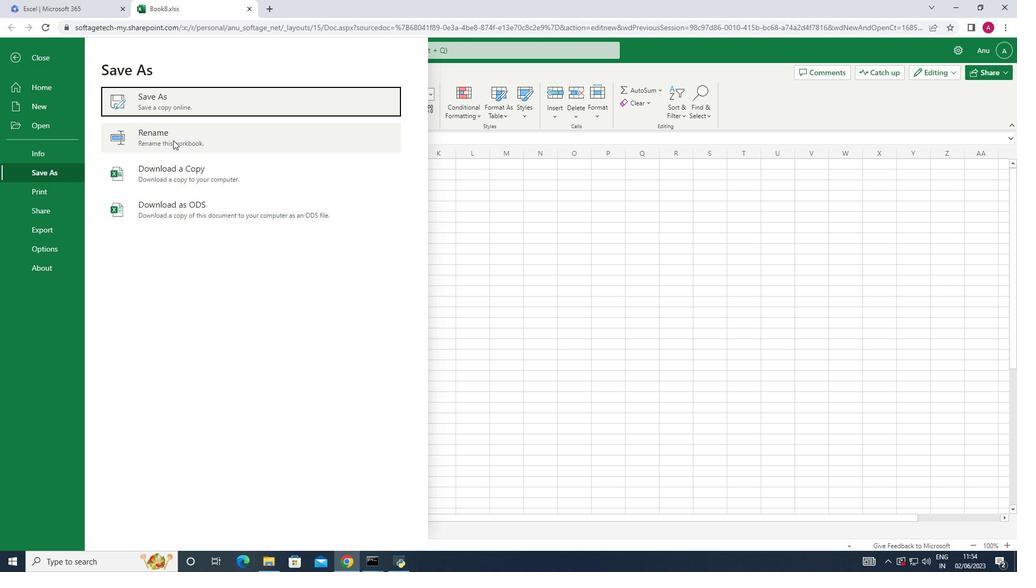 
Action: Mouse pressed left at (177, 137)
Screenshot: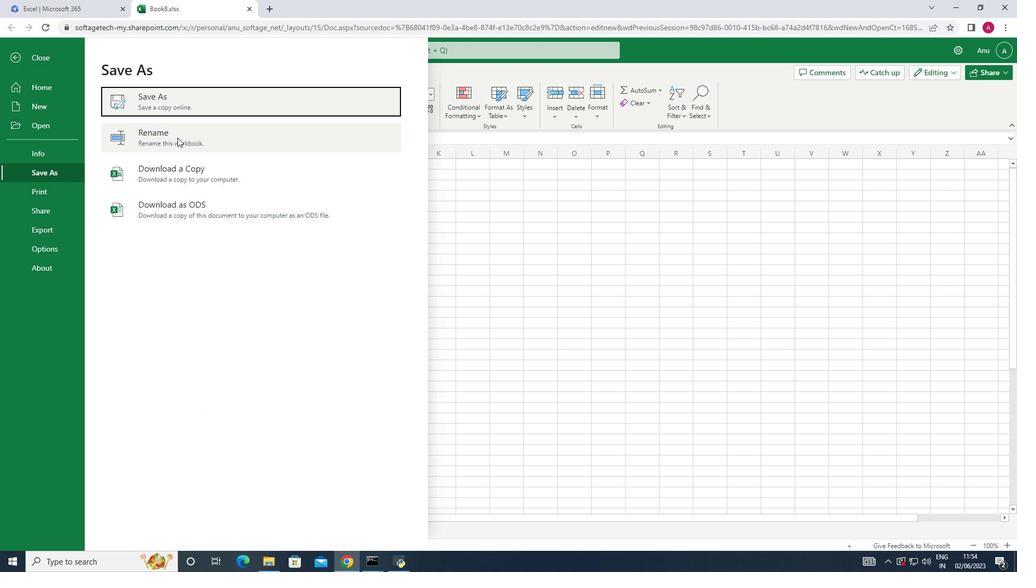 
Action: Key pressed <Key.shift><Key.shift><Key.shift><Key.shift><Key.shift><Key.shift><Key.shift><Key.shift><Key.shift><Key.shift><Key.shift><Key.shift><Key.shift><Key.shift><Key.shift><Key.shift>Bank<Key.space><Key.shift>Transactions<Key.space><Key.shift>logbook<Key.enter>
Screenshot: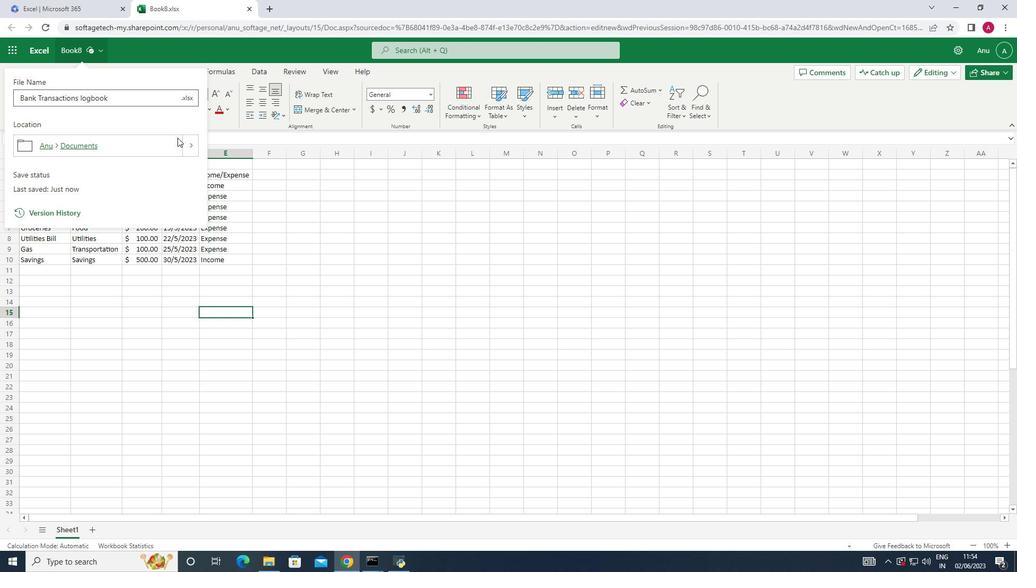 
Action: Mouse moved to (659, 252)
Screenshot: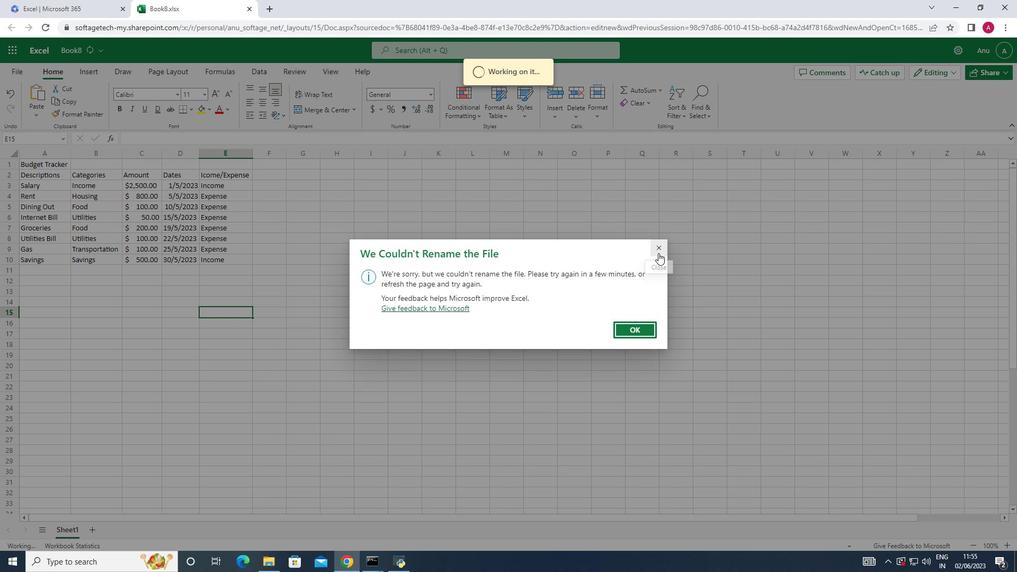 
Action: Mouse pressed left at (659, 252)
Screenshot: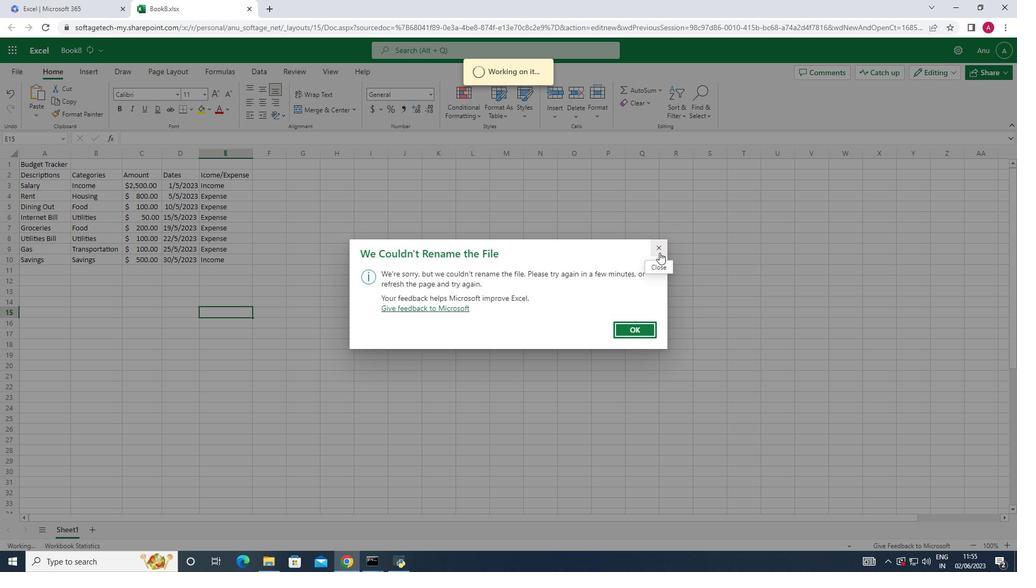 
Action: Mouse moved to (18, 69)
Screenshot: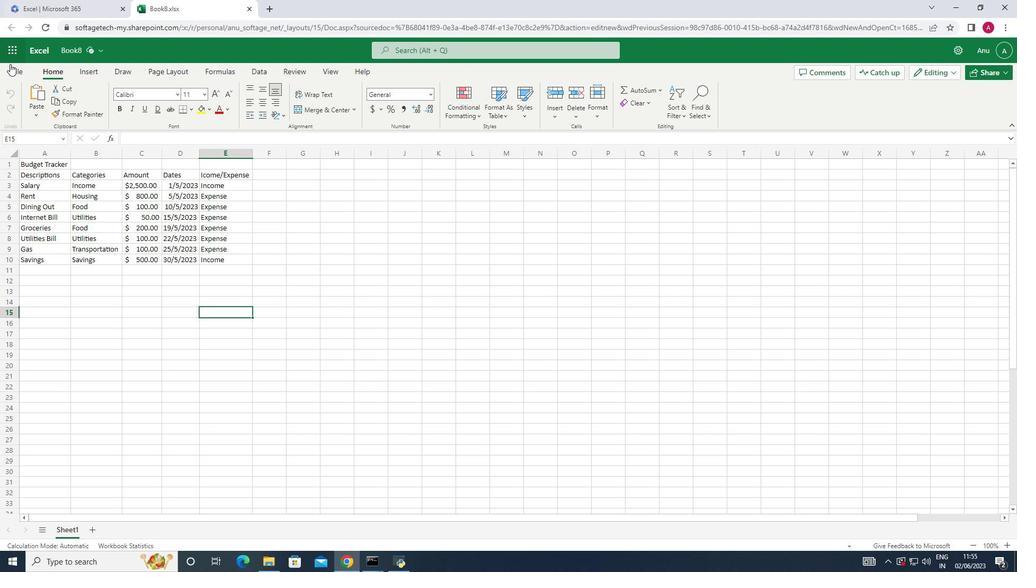 
Action: Mouse pressed left at (18, 69)
Screenshot: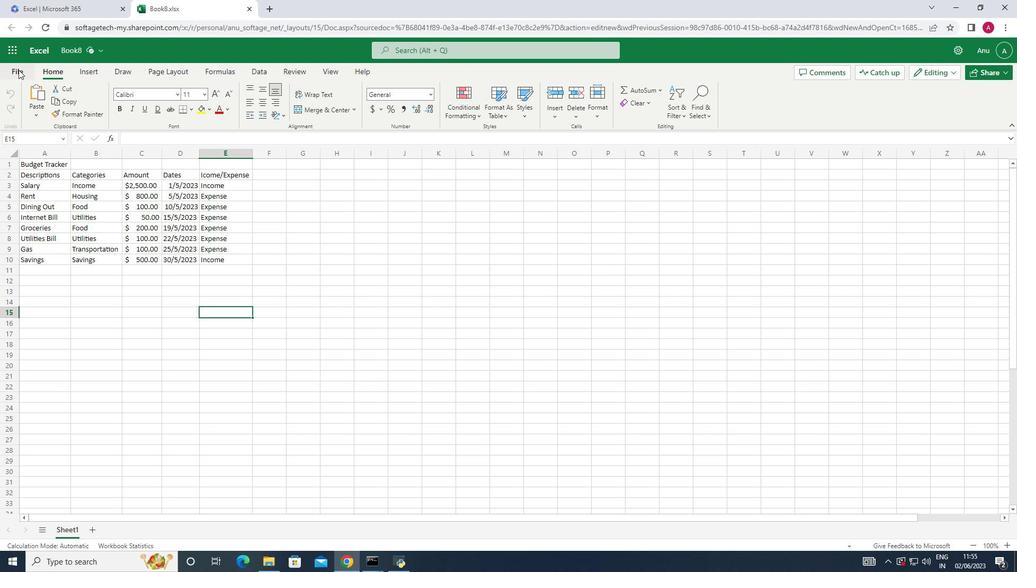 
Action: Mouse moved to (40, 175)
Screenshot: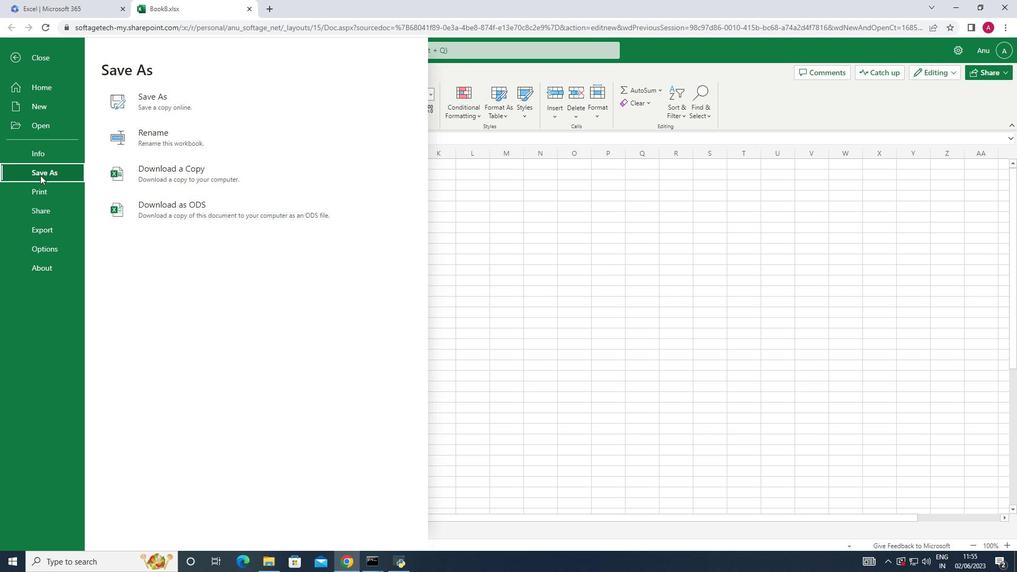 
Action: Mouse pressed left at (40, 175)
Screenshot: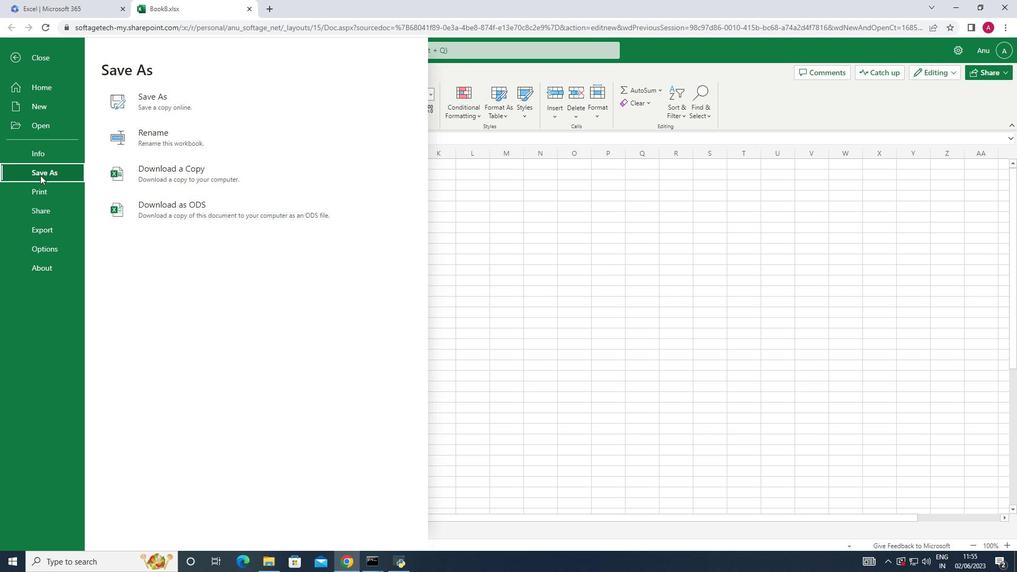 
Action: Mouse moved to (193, 147)
Screenshot: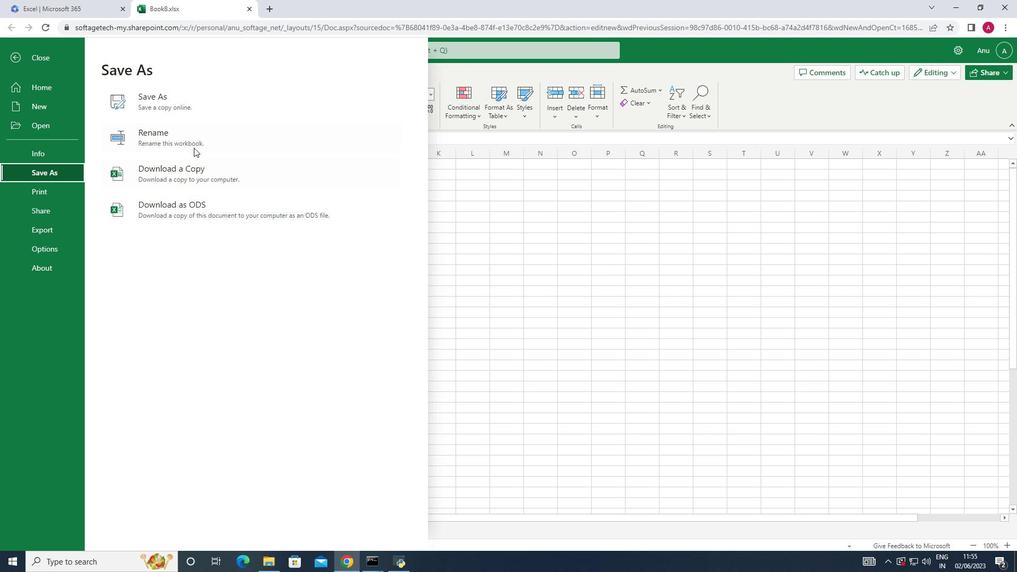 
Action: Mouse pressed left at (193, 147)
Screenshot: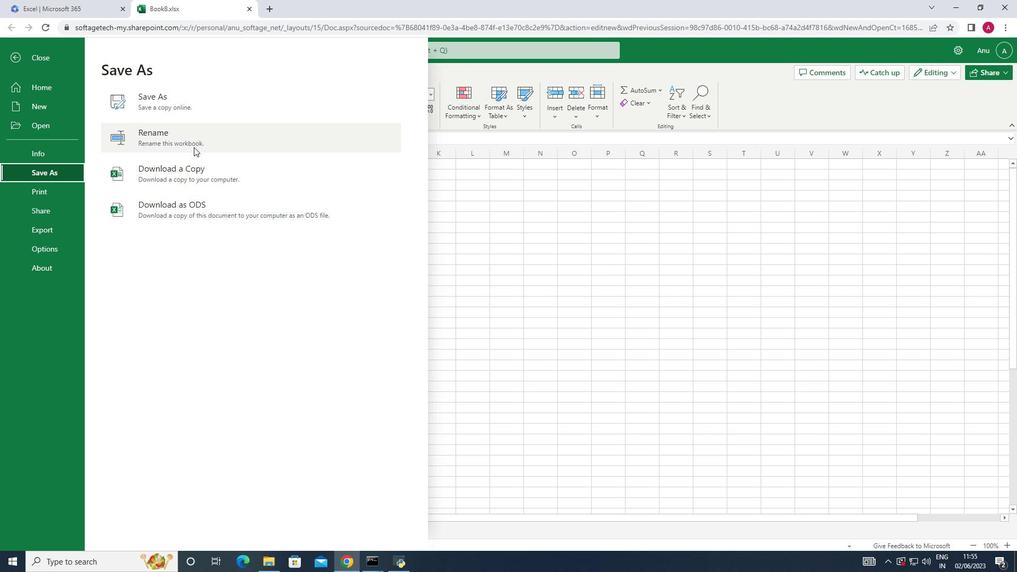 
Action: Mouse moved to (102, 98)
Screenshot: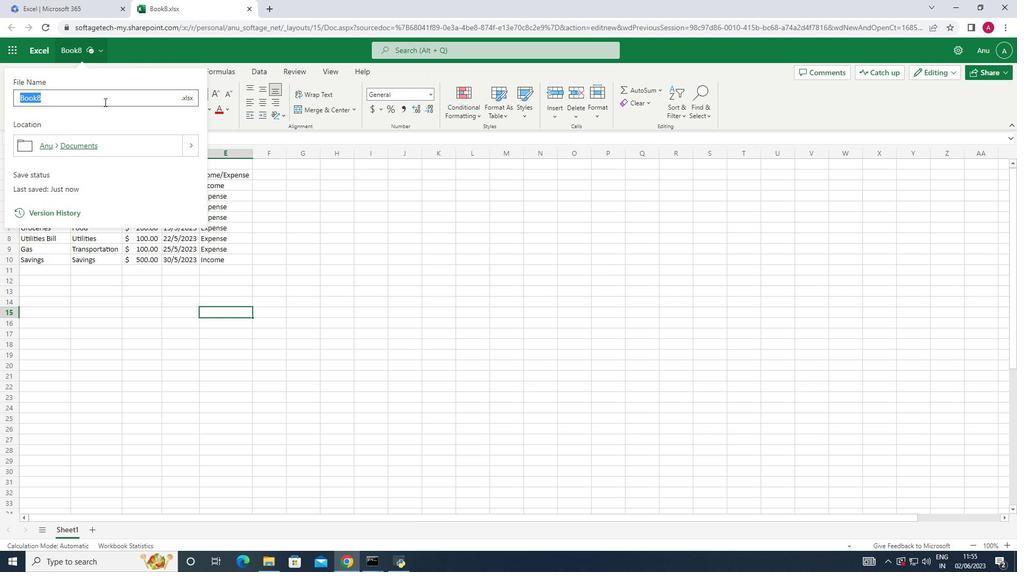 
Action: Key pressed <Key.shift>Bank<Key.shift><Key.shift><Key.shift>Transaction<Key.space>logbook<Key.enter>
Screenshot: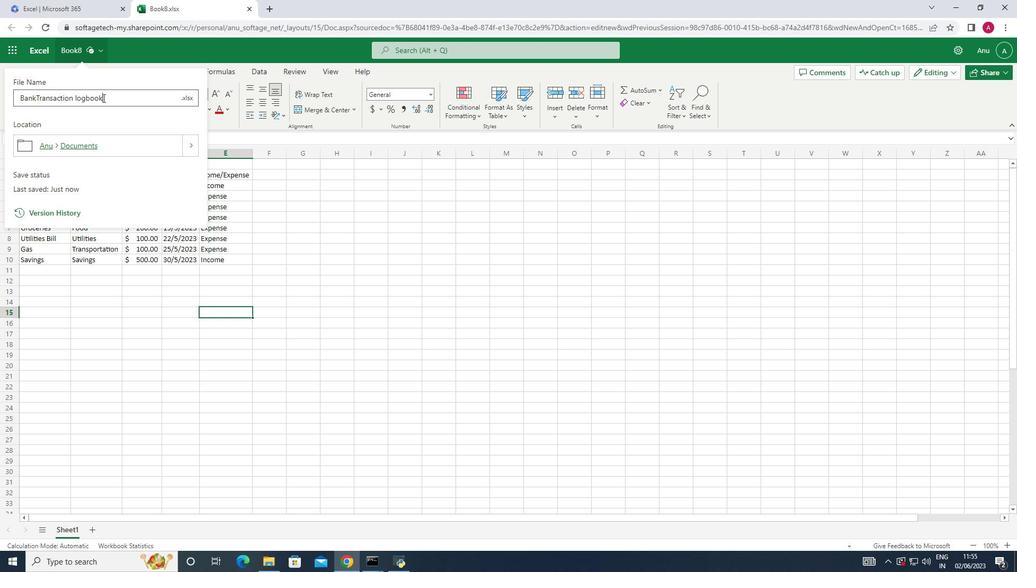 
Action: Mouse moved to (305, 254)
Screenshot: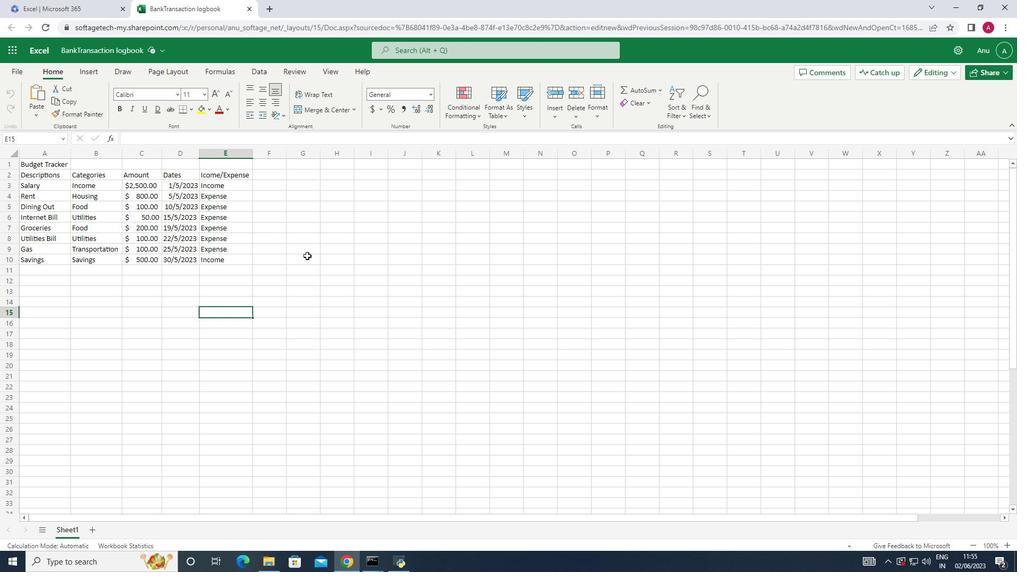 
